Task: Reply to email with the signature Elijah Davis with the subject Introduction of a new marketing campaign from softage.10@softage.net with the message Im writing to request your assistance with the upcoming training session. with BCC to softage.8@softage.net with an attached document Sales_pitch.pdf
Action: Mouse moved to (683, 91)
Screenshot: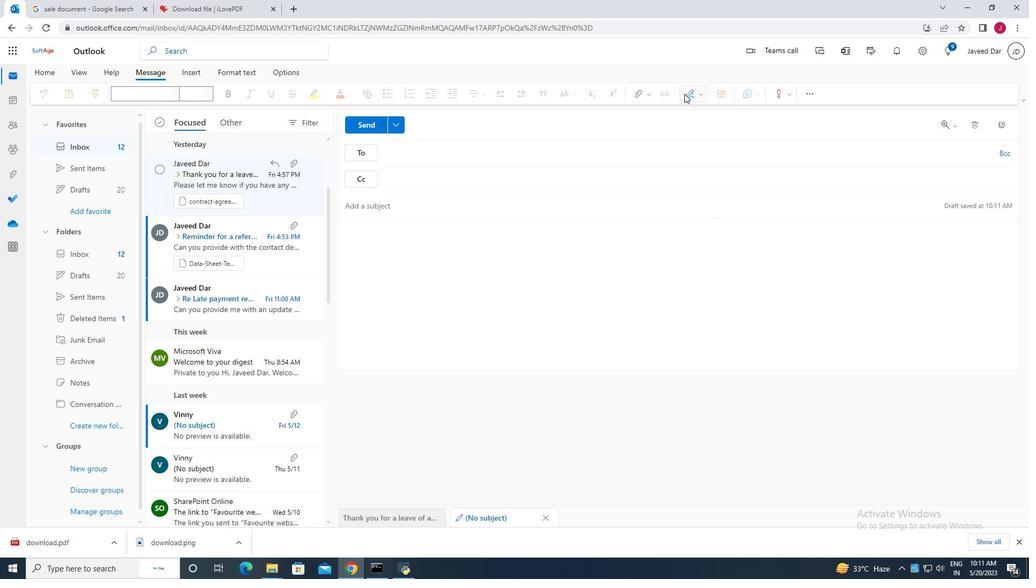 
Action: Mouse pressed left at (683, 91)
Screenshot: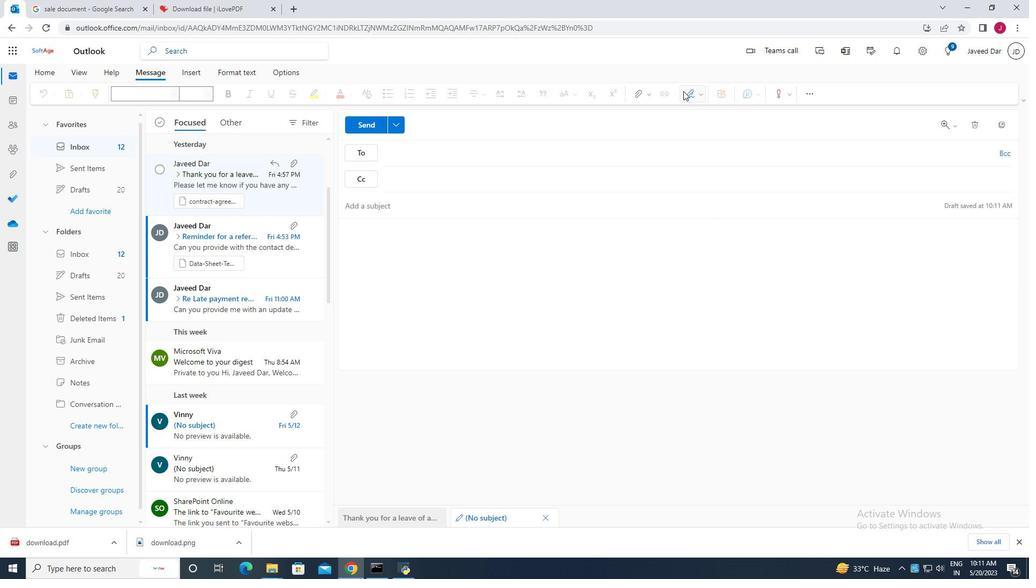 
Action: Mouse moved to (669, 135)
Screenshot: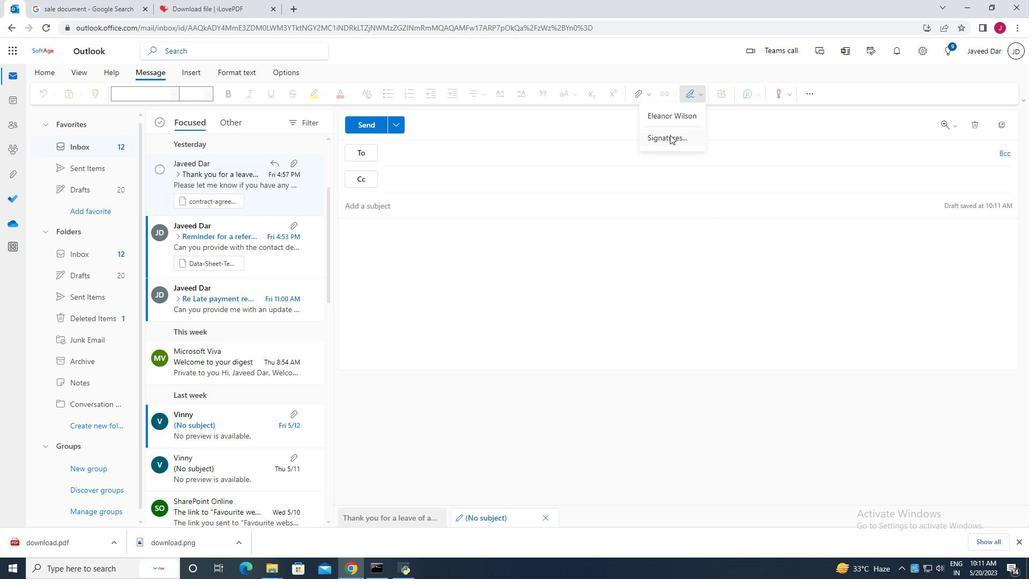 
Action: Mouse pressed left at (669, 135)
Screenshot: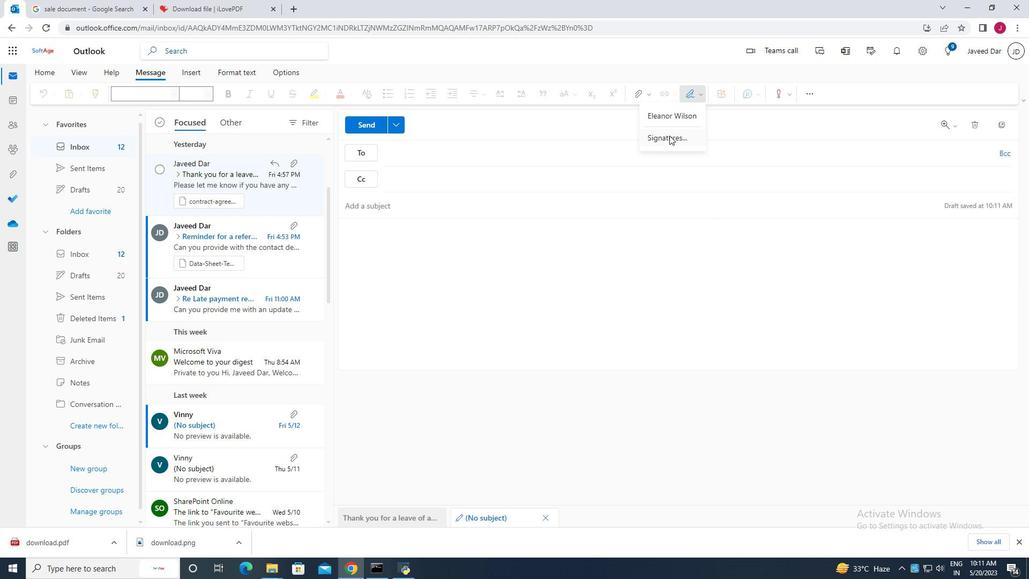
Action: Mouse moved to (730, 178)
Screenshot: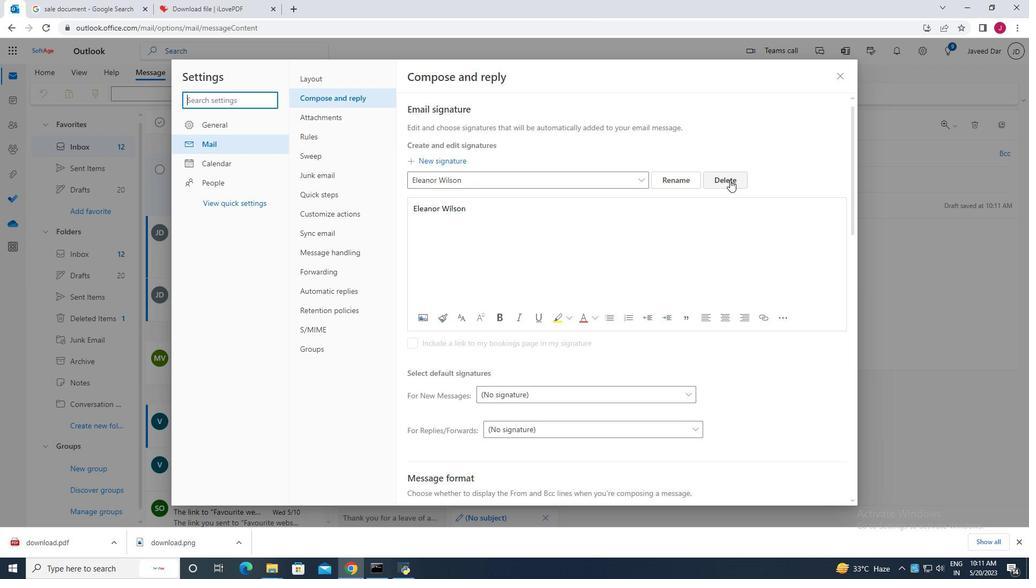
Action: Mouse pressed left at (730, 178)
Screenshot: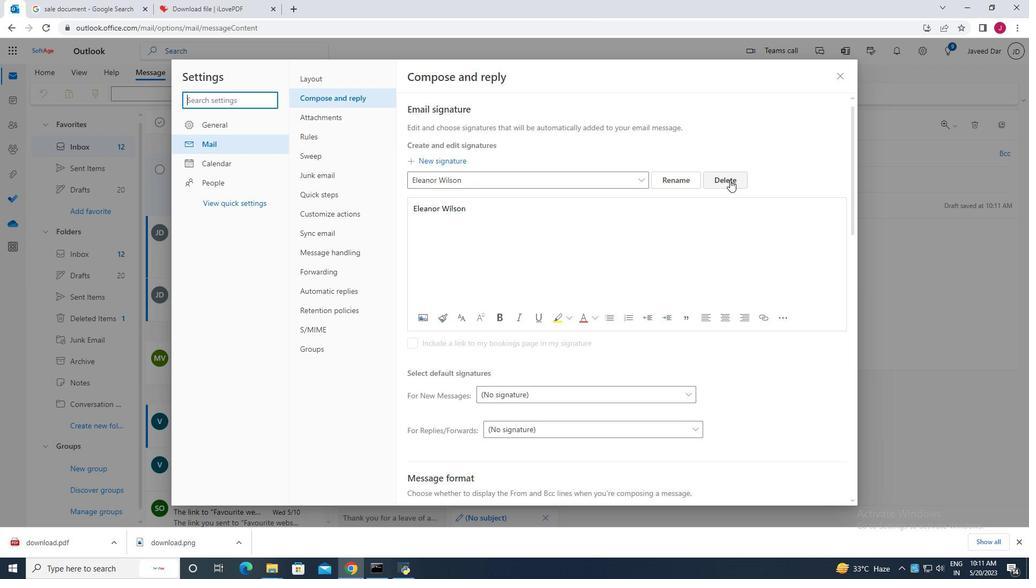 
Action: Mouse moved to (527, 183)
Screenshot: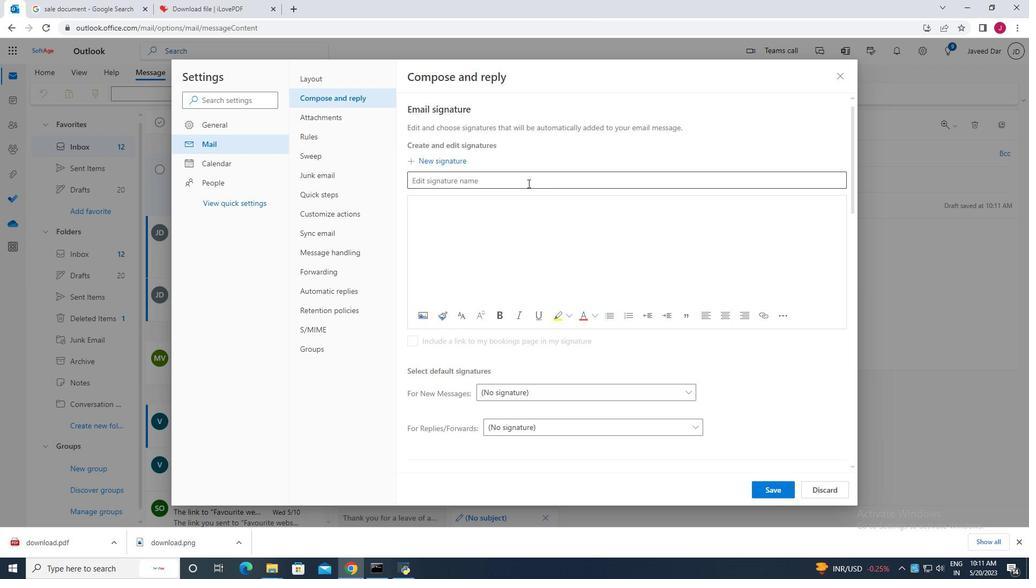 
Action: Mouse pressed left at (527, 183)
Screenshot: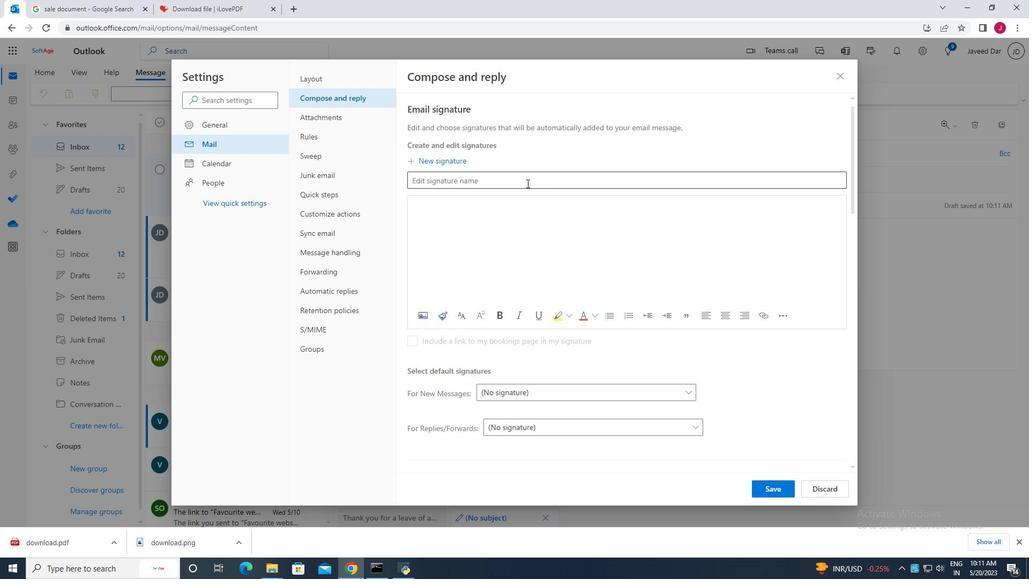 
Action: Key pressed <Key.caps_lock>E<Key.caps_lock>lijah<Key.space><Key.caps_lock>D<Key.caps_lock>avis
Screenshot: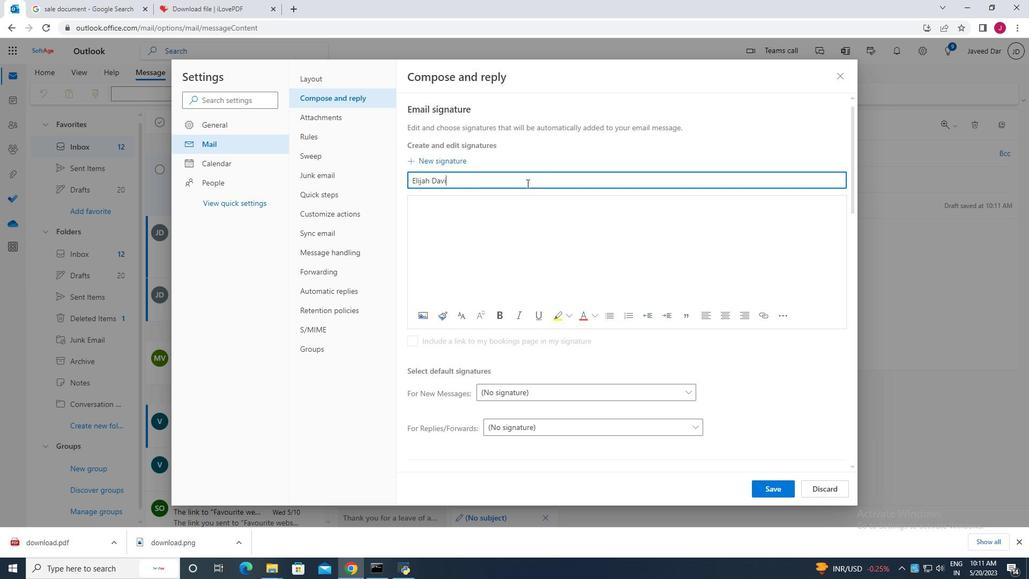 
Action: Mouse moved to (424, 208)
Screenshot: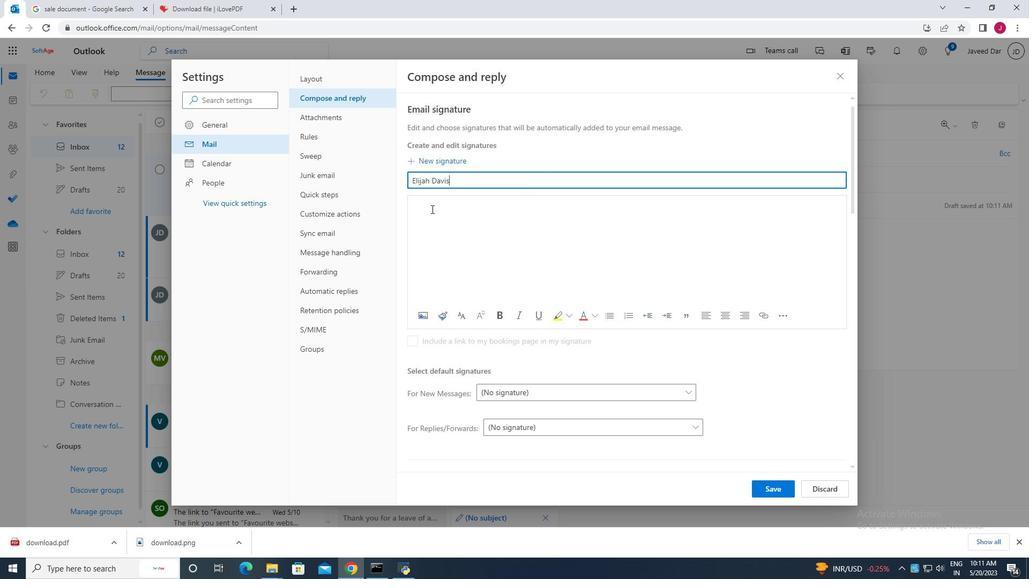 
Action: Mouse pressed left at (424, 208)
Screenshot: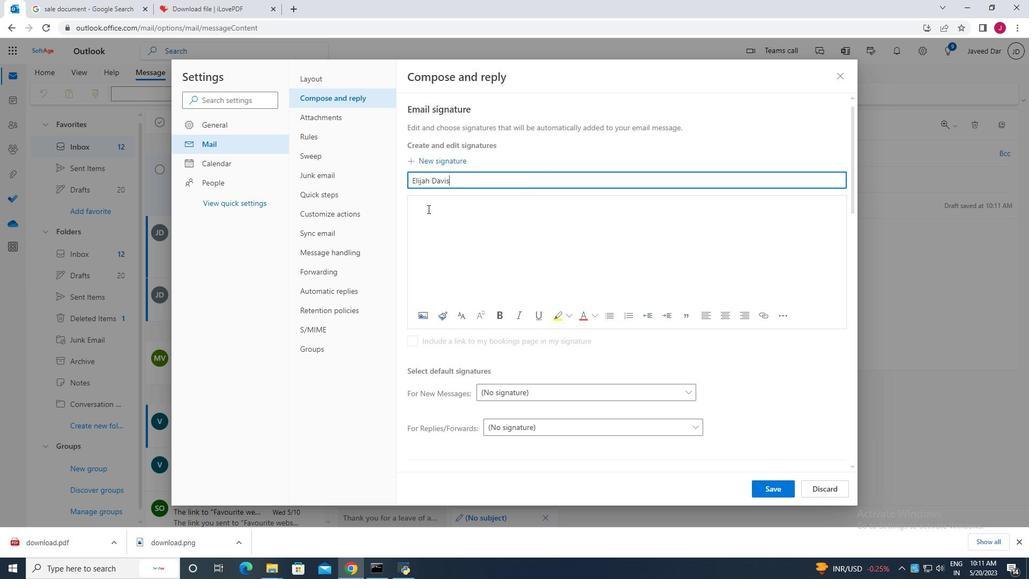 
Action: Mouse moved to (423, 208)
Screenshot: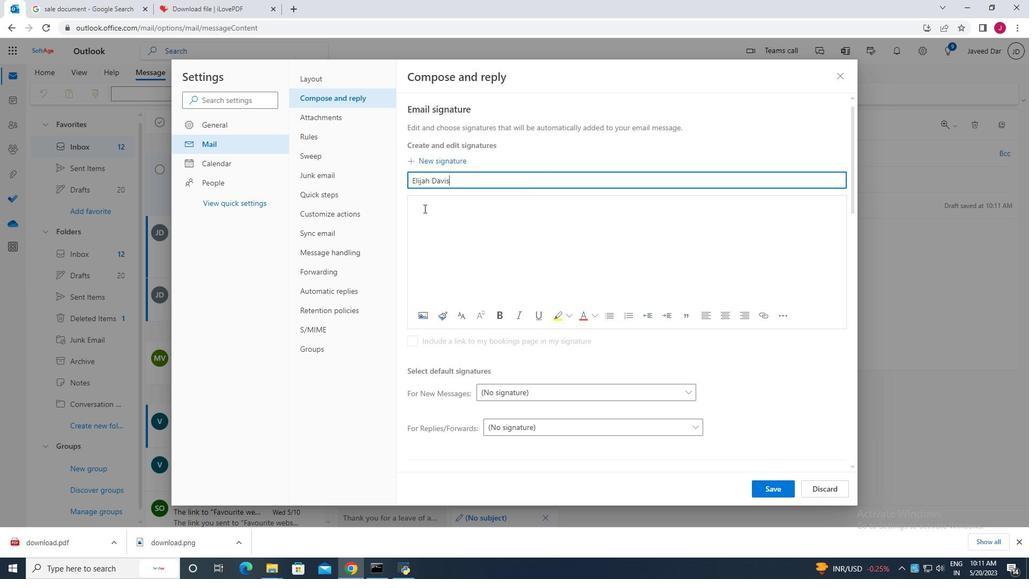 
Action: Key pressed <Key.caps_lock>E<Key.caps_lock>lijah<Key.space><Key.caps_lock>D<Key.caps_lock>avis
Screenshot: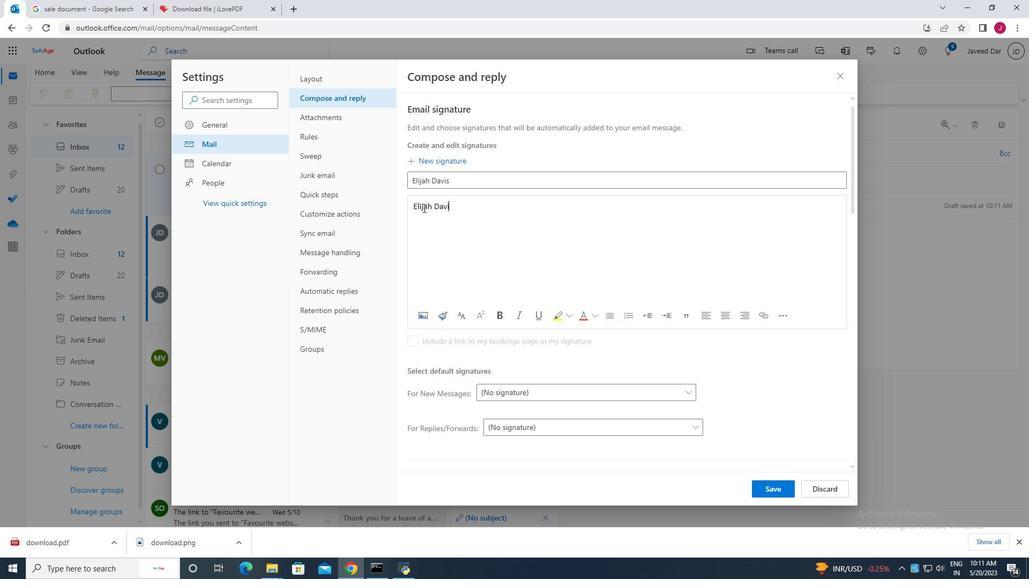 
Action: Mouse moved to (765, 490)
Screenshot: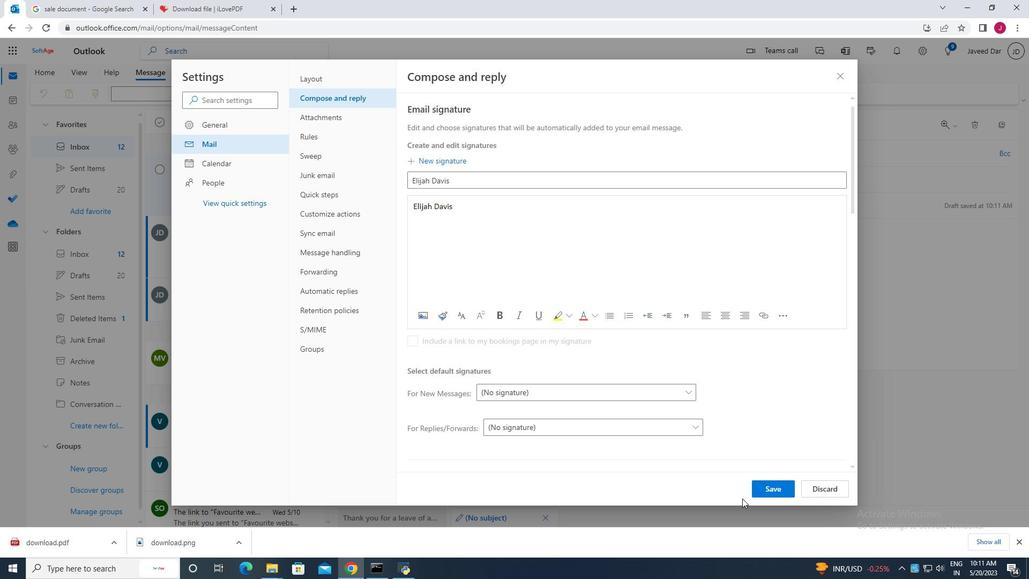 
Action: Mouse pressed left at (765, 490)
Screenshot: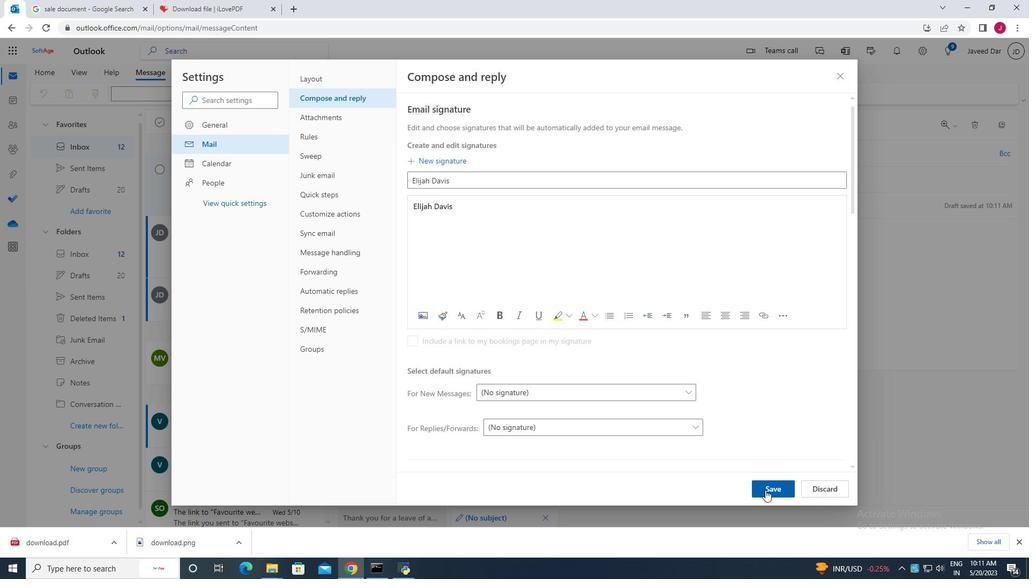 
Action: Mouse moved to (837, 79)
Screenshot: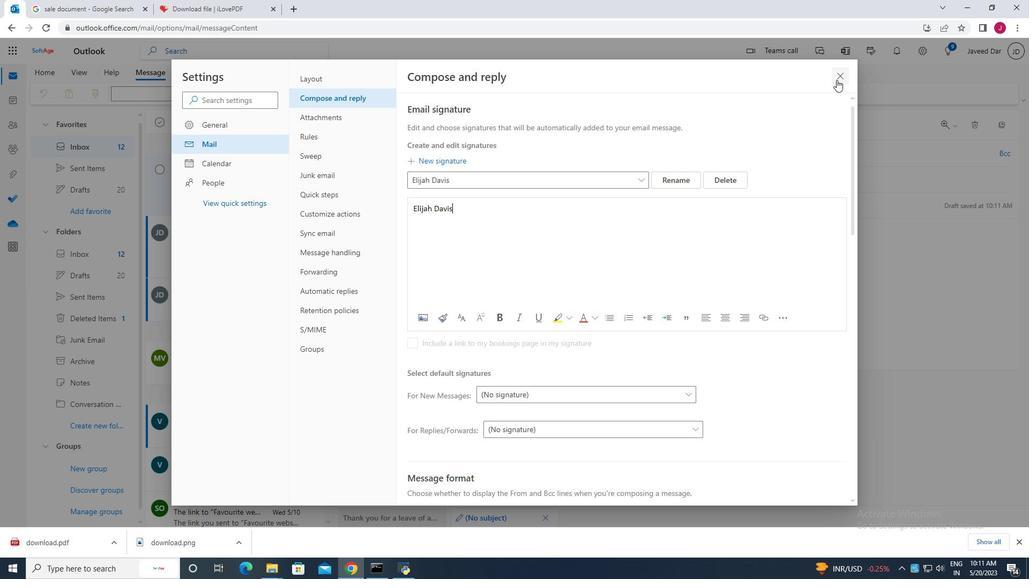 
Action: Mouse pressed left at (837, 79)
Screenshot: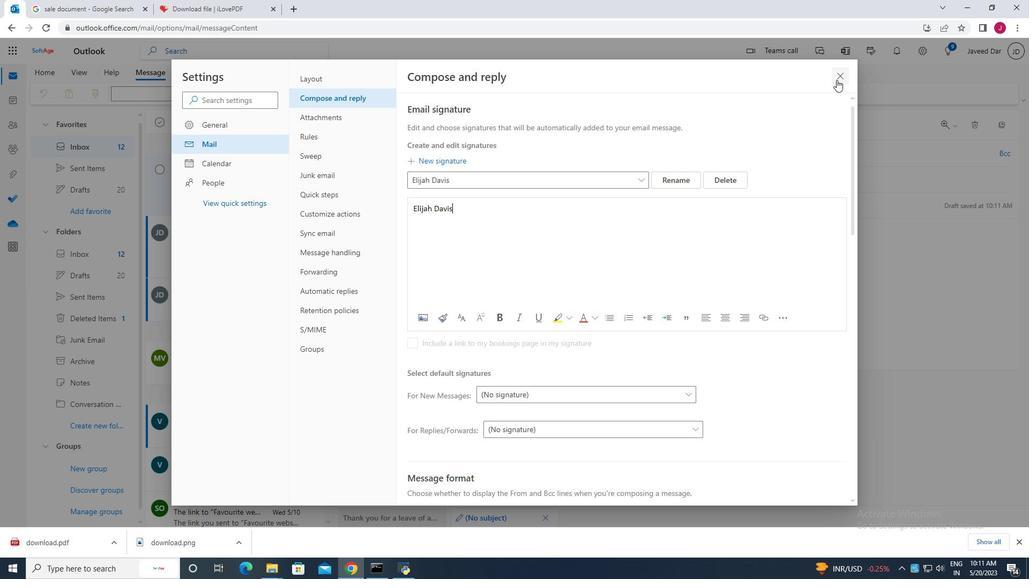 
Action: Mouse moved to (689, 92)
Screenshot: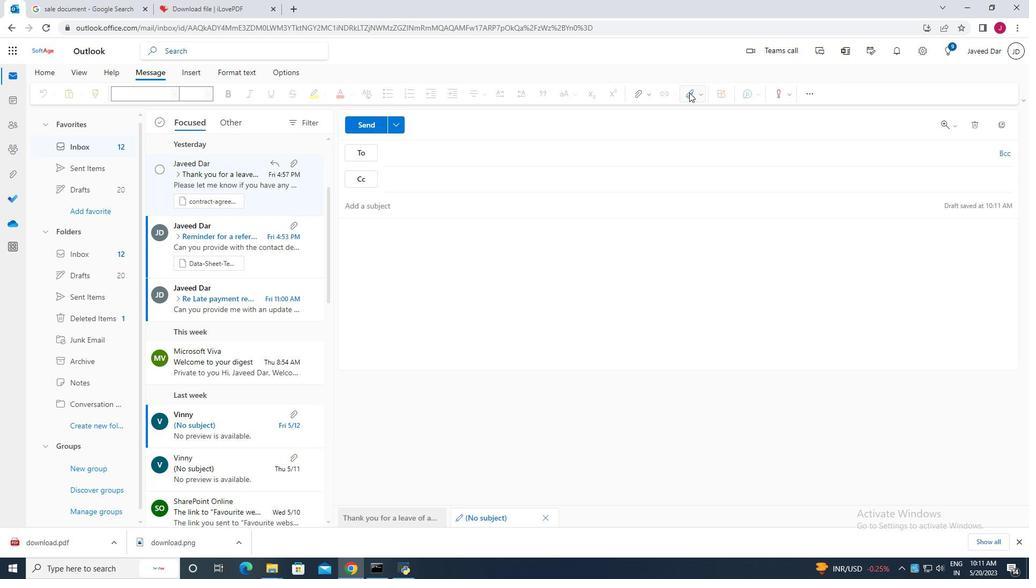 
Action: Mouse pressed left at (689, 92)
Screenshot: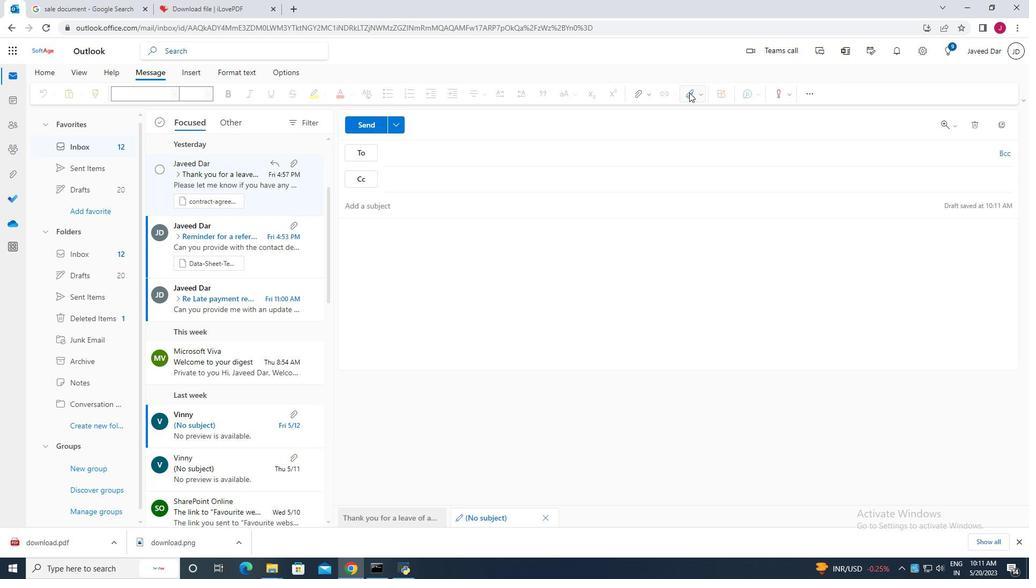 
Action: Mouse moved to (674, 114)
Screenshot: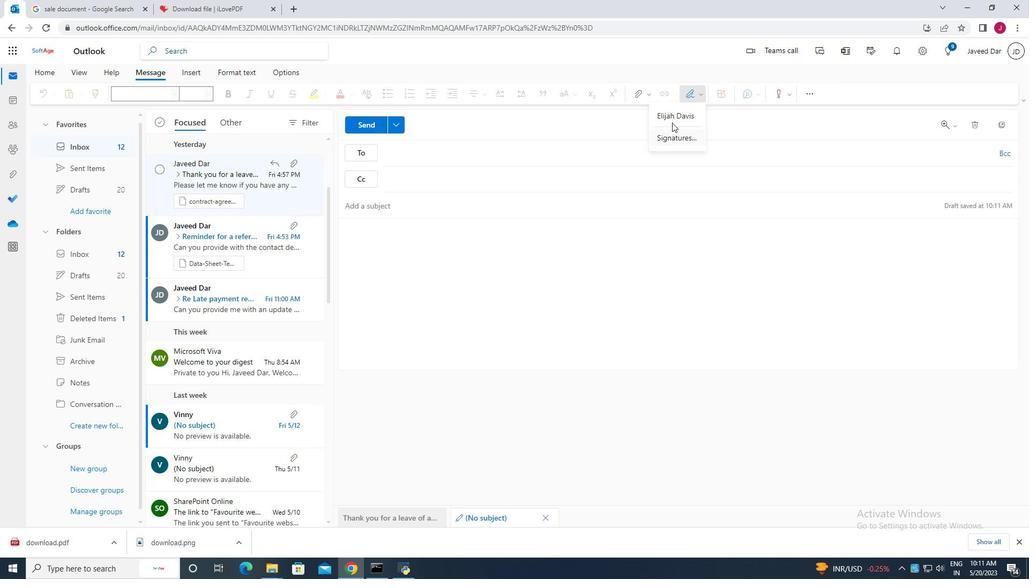 
Action: Mouse pressed left at (674, 114)
Screenshot: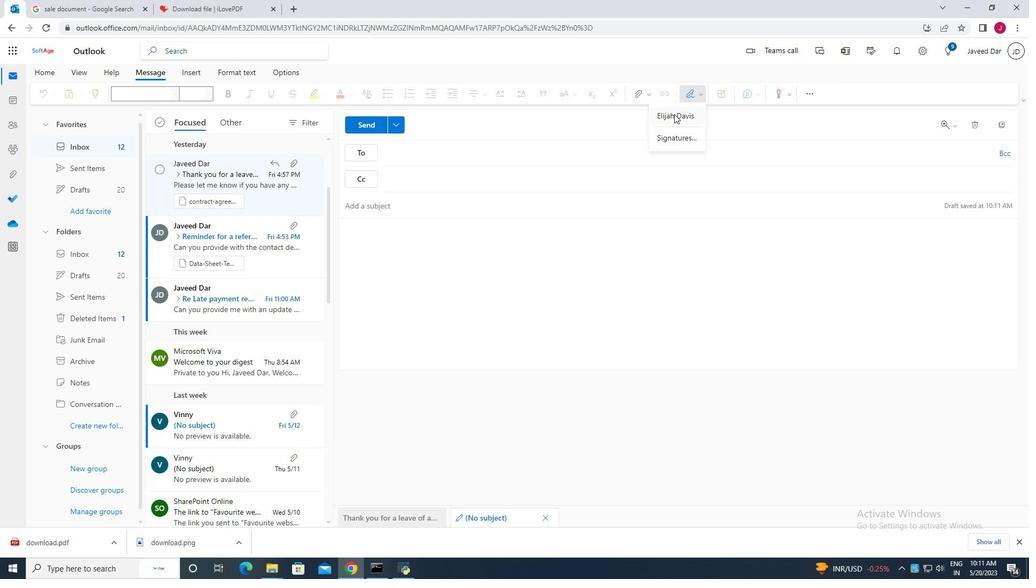 
Action: Mouse moved to (378, 200)
Screenshot: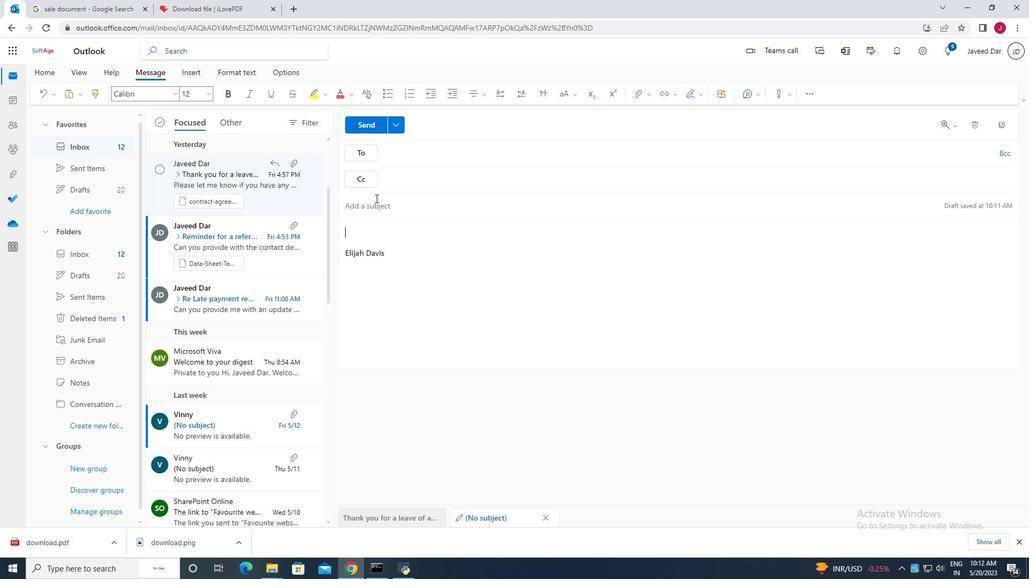
Action: Mouse pressed left at (378, 200)
Screenshot: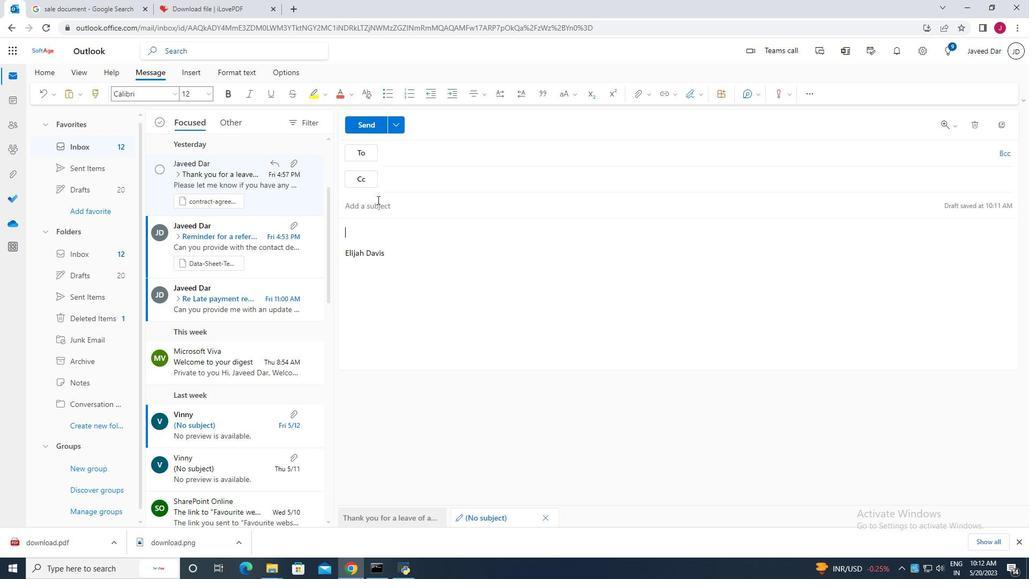 
Action: Key pressed <Key.caps_lock>I<Key.caps_lock>ntroduction<Key.space>of<Key.space>a<Key.space>new<Key.space>marketing<Key.space>cap<Key.backspace>mpaign<Key.space><Key.backspace>.
Screenshot: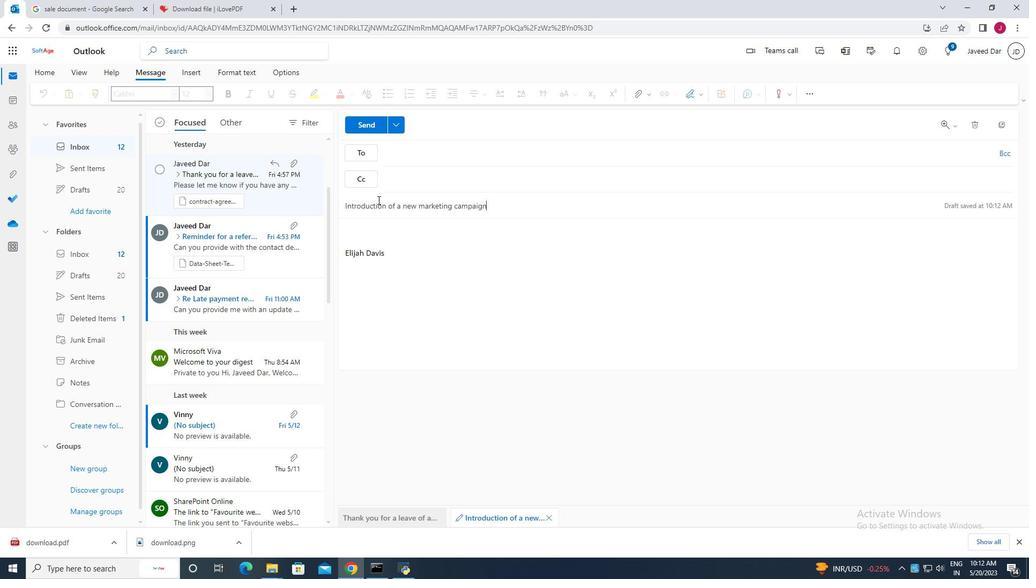 
Action: Mouse moved to (375, 234)
Screenshot: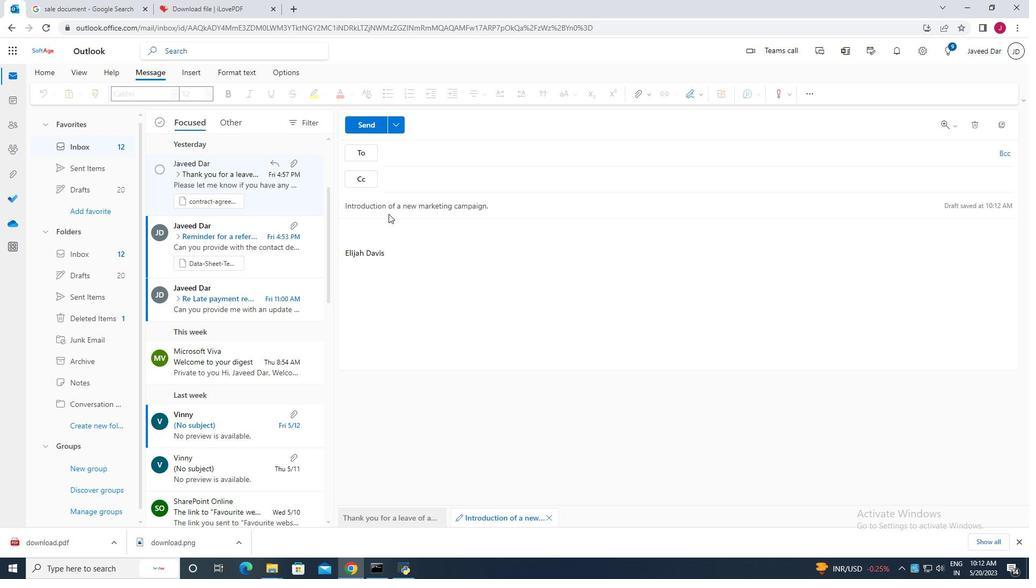 
Action: Mouse pressed left at (375, 234)
Screenshot: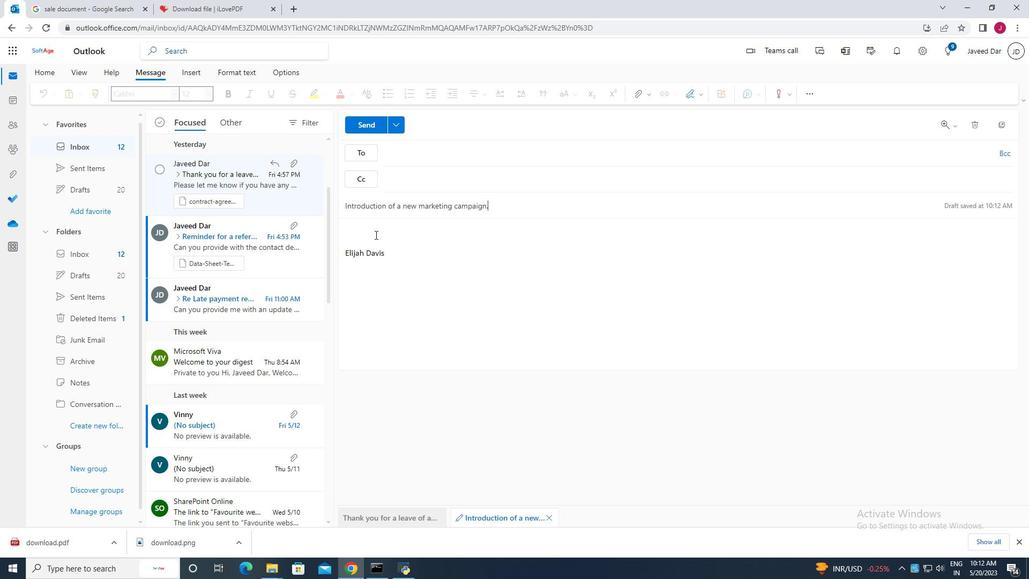 
Action: Key pressed <Key.caps_lock>I<Key.caps_lock><Key.space>am<Key.space>requesting<Key.space><Key.backspace><Key.backspace><Key.backspace><Key.backspace><Key.backspace><Key.backspace><Key.backspace><Key.backspace><Key.backspace><Key.backspace><Key.backspace>writing<Key.space>to<Key.space>request<Key.space>your<Key.space>assistance<Key.space>with<Key.space>the<Key.space>upcomming<Key.space>training<Key.space>session
Screenshot: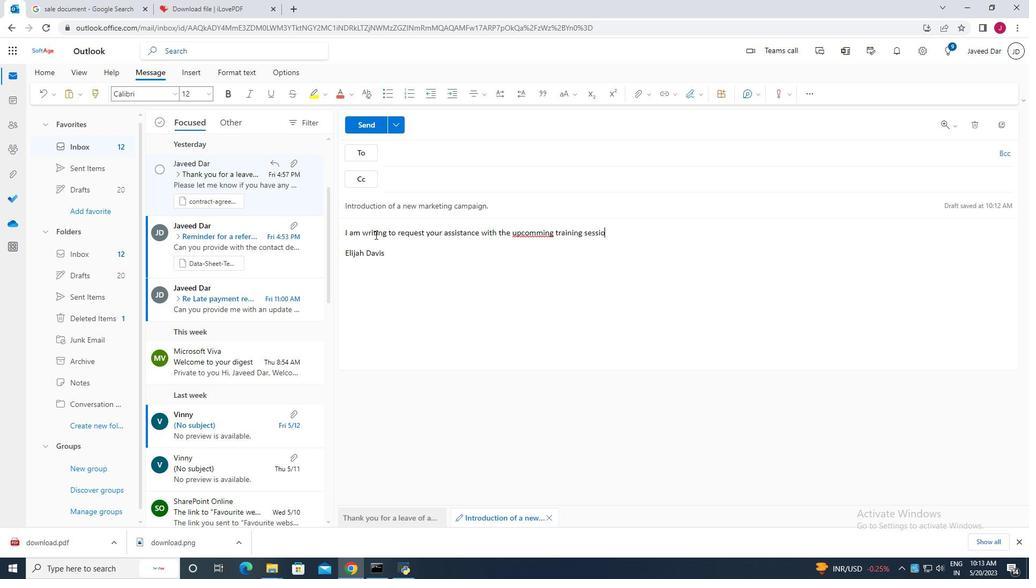 
Action: Mouse moved to (541, 232)
Screenshot: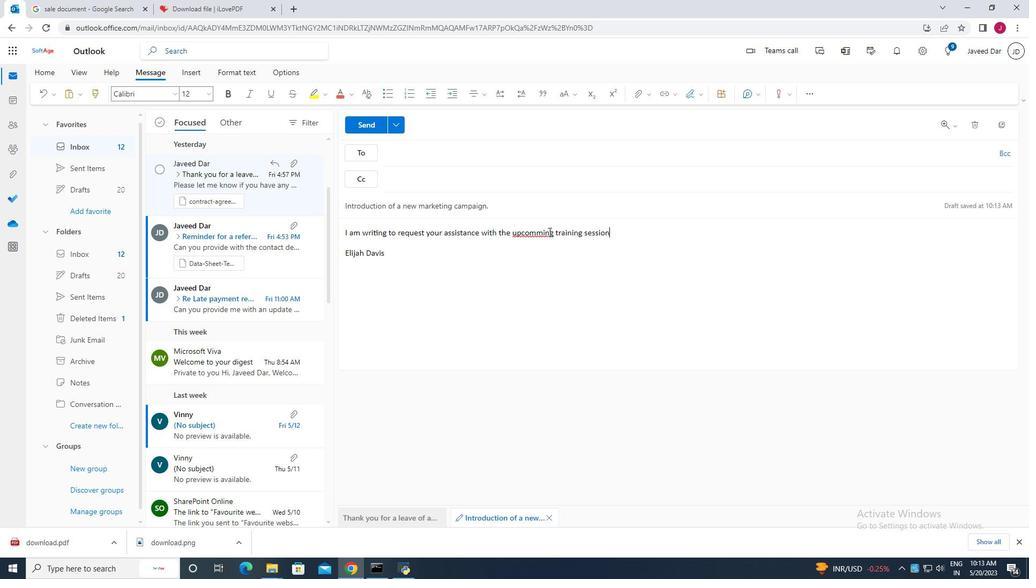 
Action: Mouse pressed left at (541, 232)
Screenshot: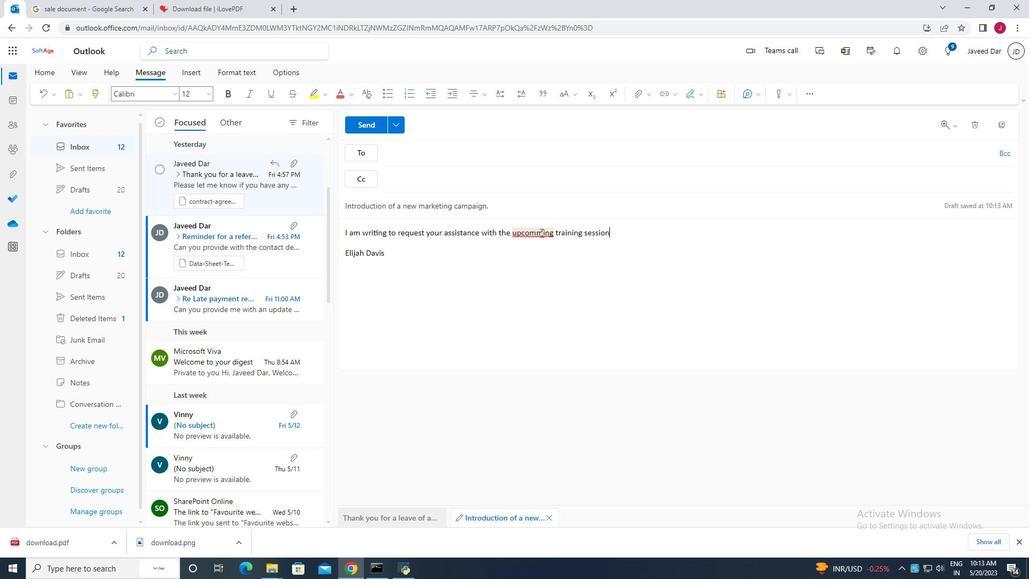 
Action: Mouse moved to (542, 233)
Screenshot: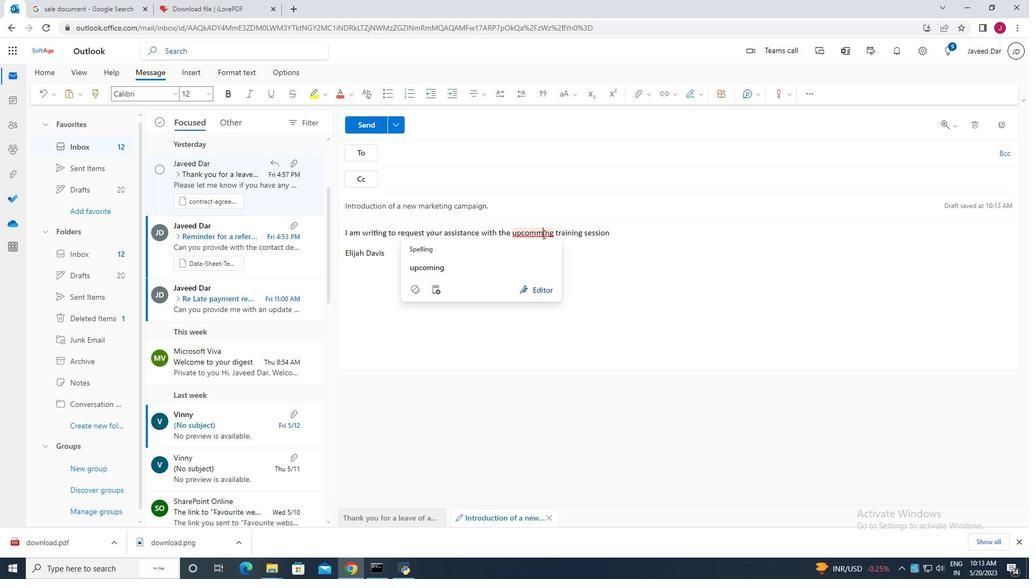 
Action: Key pressed <Key.backspace>
Screenshot: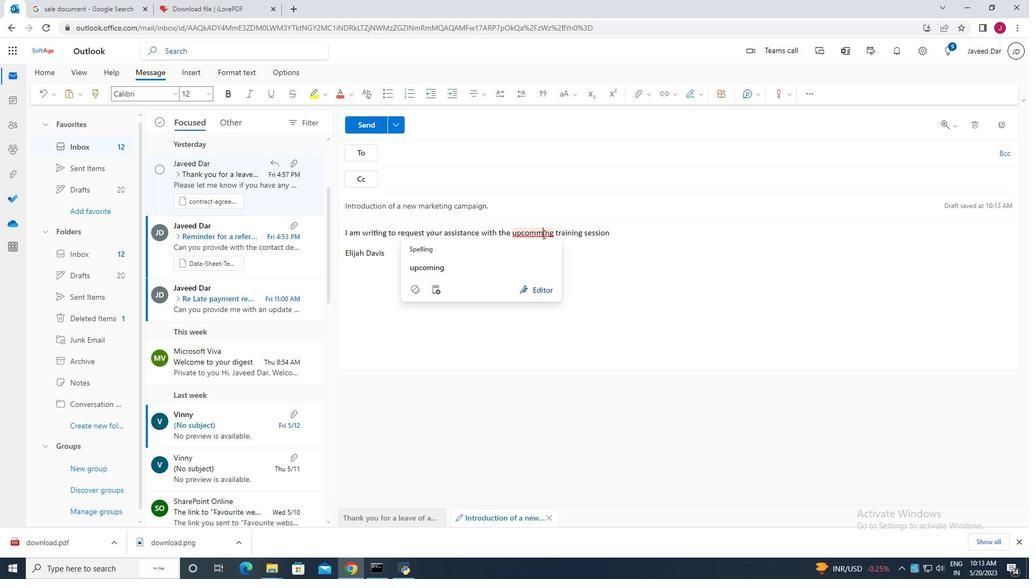 
Action: Mouse moved to (624, 234)
Screenshot: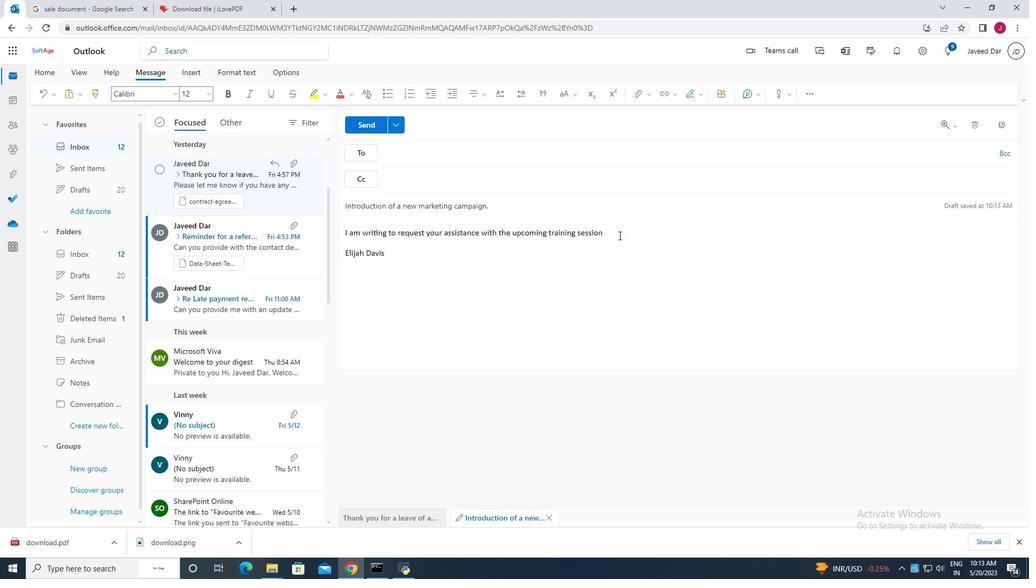 
Action: Mouse pressed left at (624, 234)
Screenshot: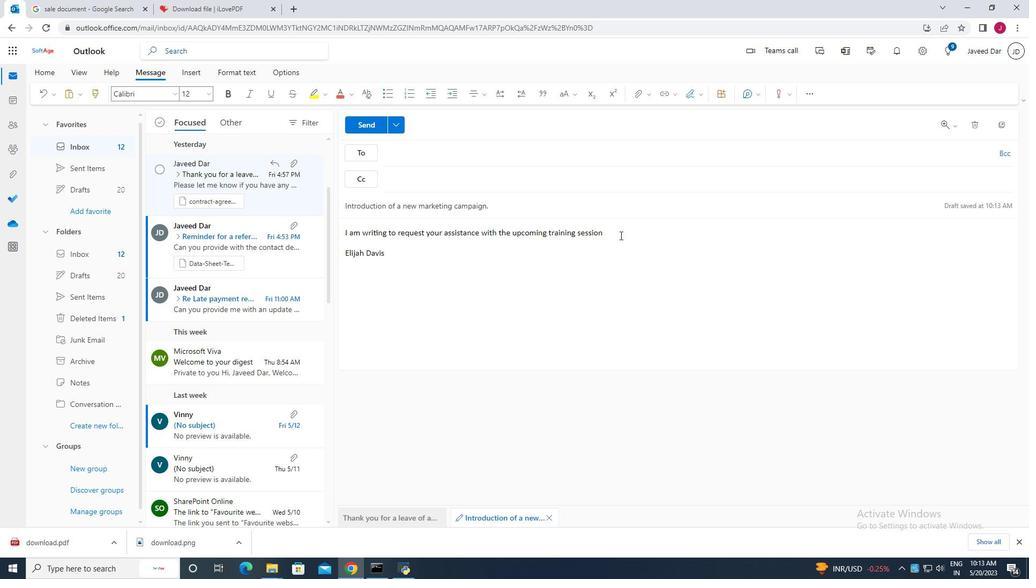 
Action: Mouse moved to (621, 232)
Screenshot: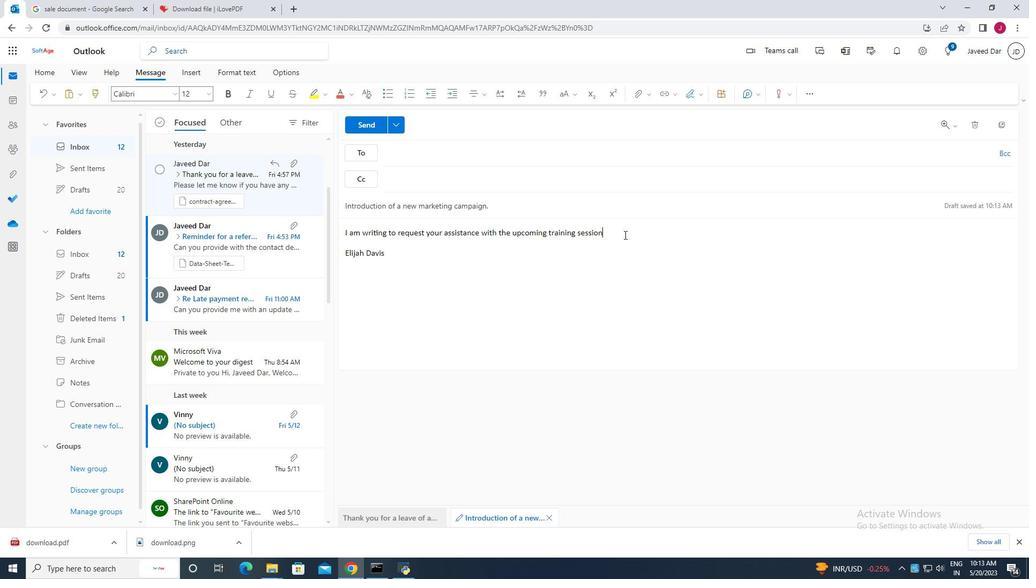 
Action: Key pressed .
Screenshot: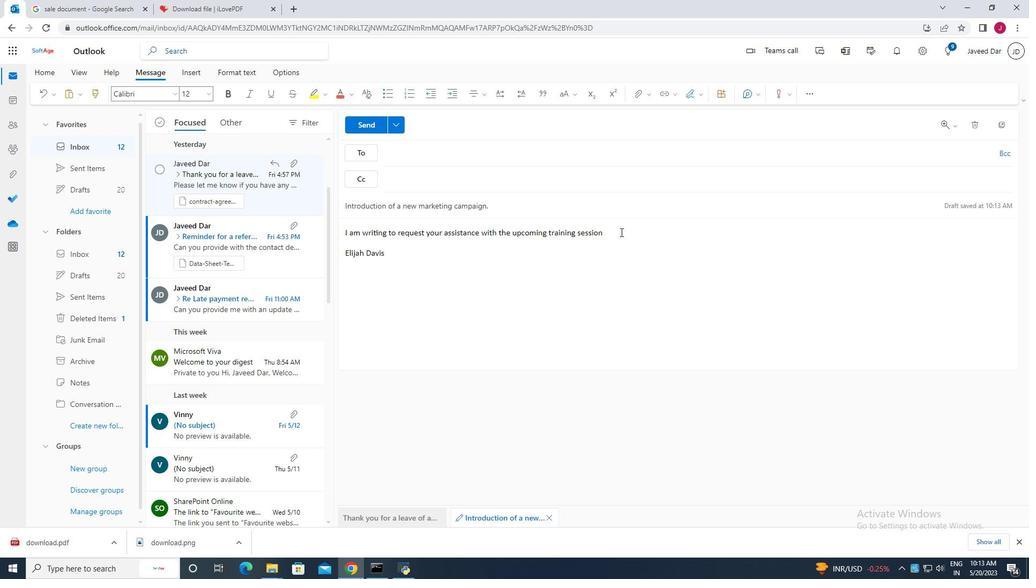 
Action: Mouse moved to (1011, 156)
Screenshot: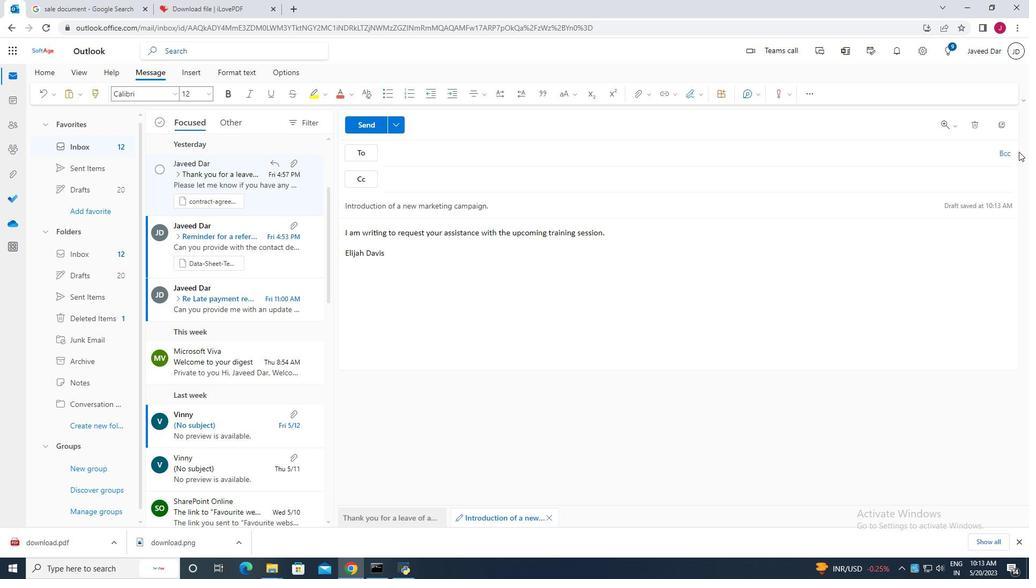 
Action: Mouse pressed left at (1011, 156)
Screenshot: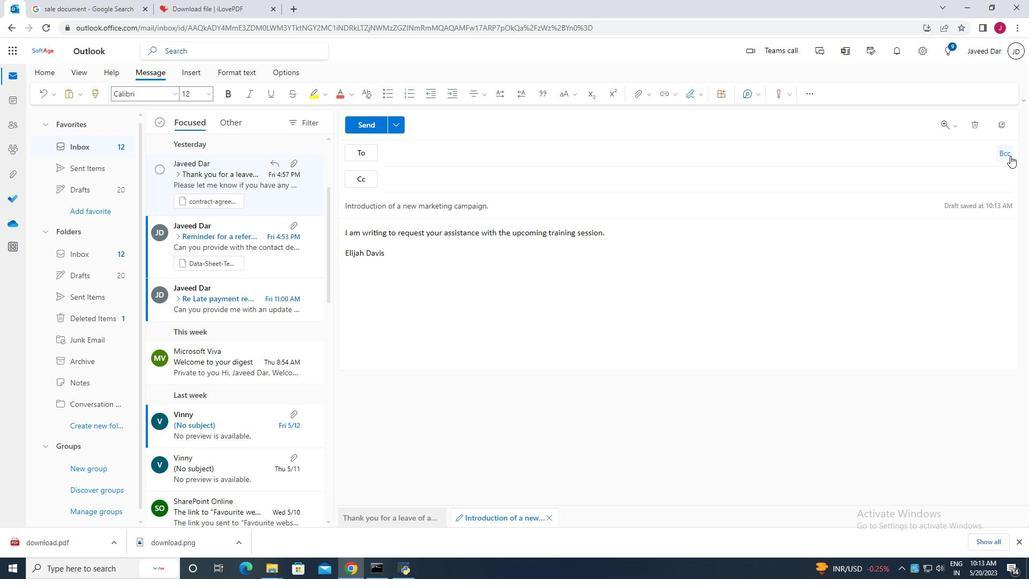 
Action: Mouse moved to (414, 211)
Screenshot: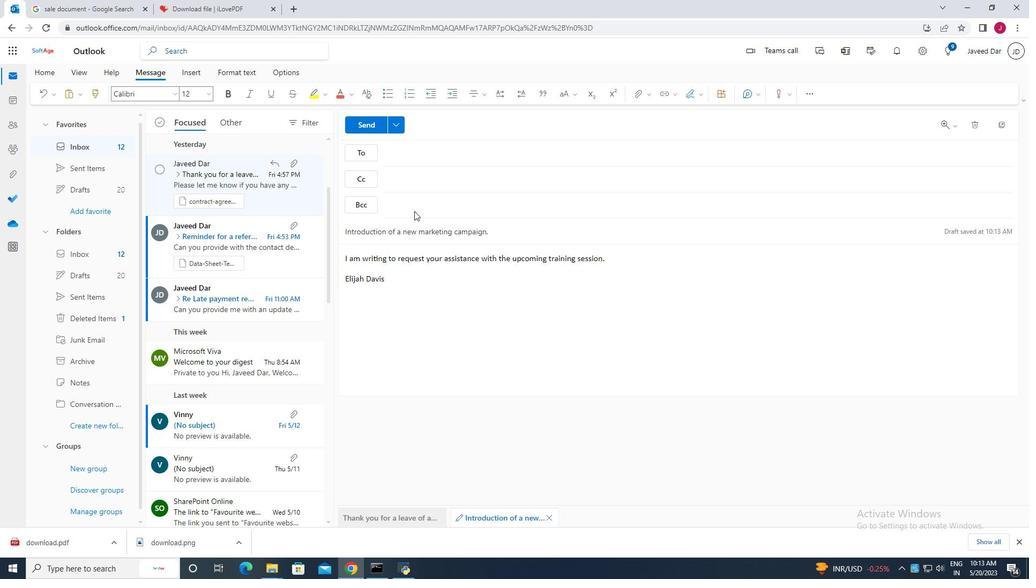 
Action: Key pressed softage.8
Screenshot: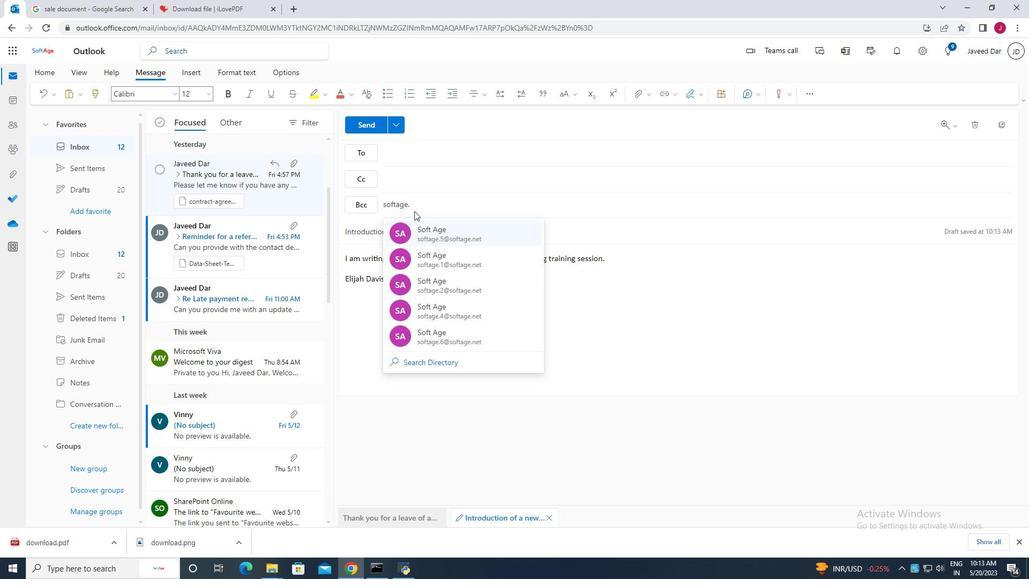 
Action: Mouse moved to (455, 230)
Screenshot: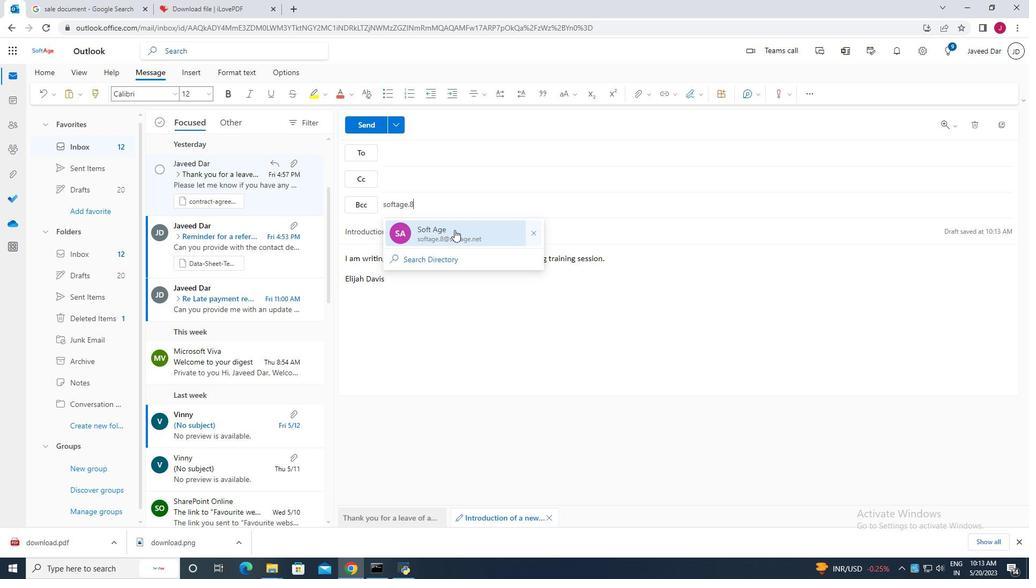 
Action: Mouse pressed left at (455, 230)
Screenshot: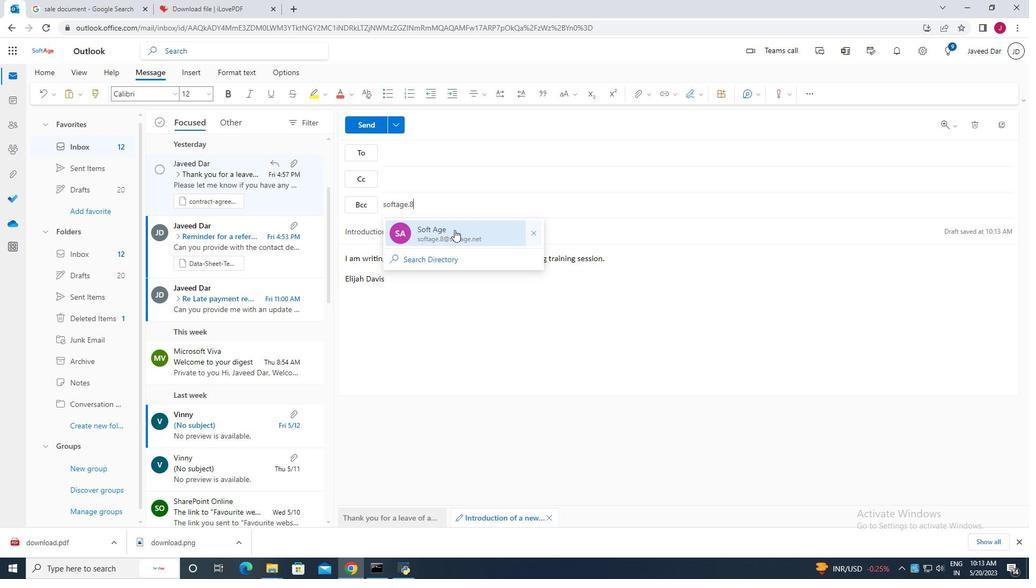 
Action: Mouse moved to (432, 150)
Screenshot: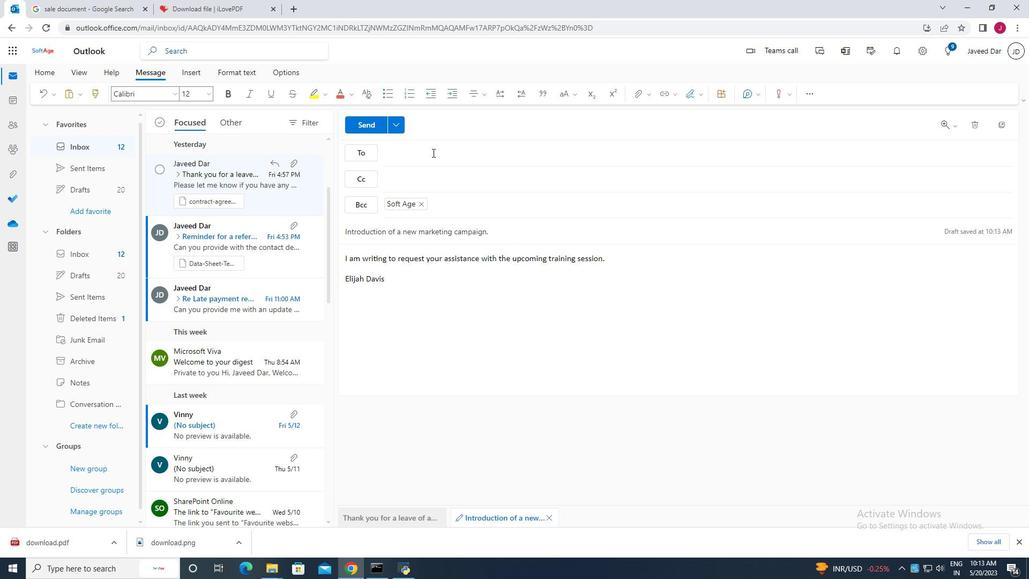 
Action: Mouse pressed left at (432, 150)
Screenshot: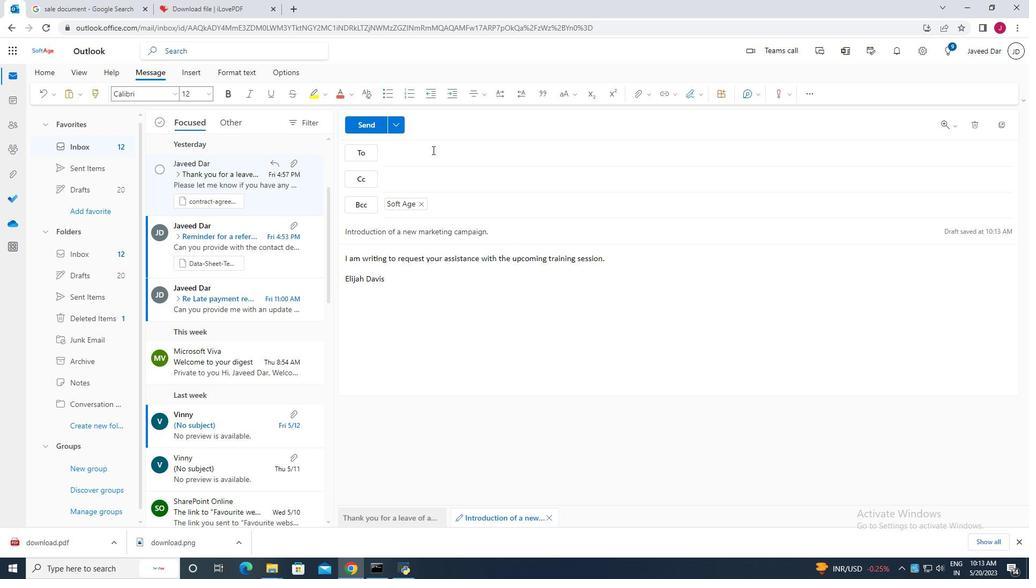 
Action: Mouse moved to (463, 196)
Screenshot: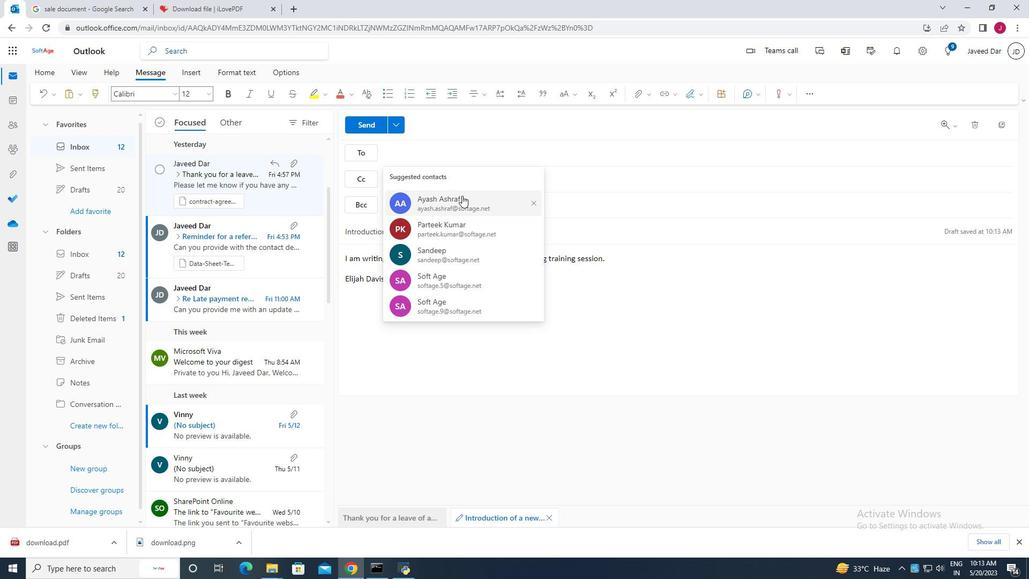 
Action: Mouse pressed left at (463, 196)
Screenshot: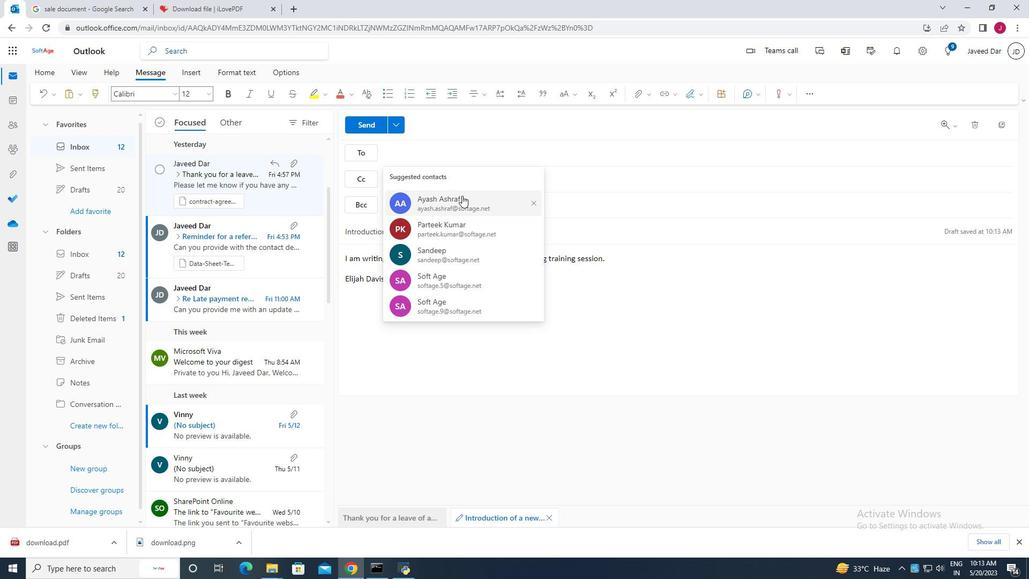 
Action: Mouse moved to (463, 152)
Screenshot: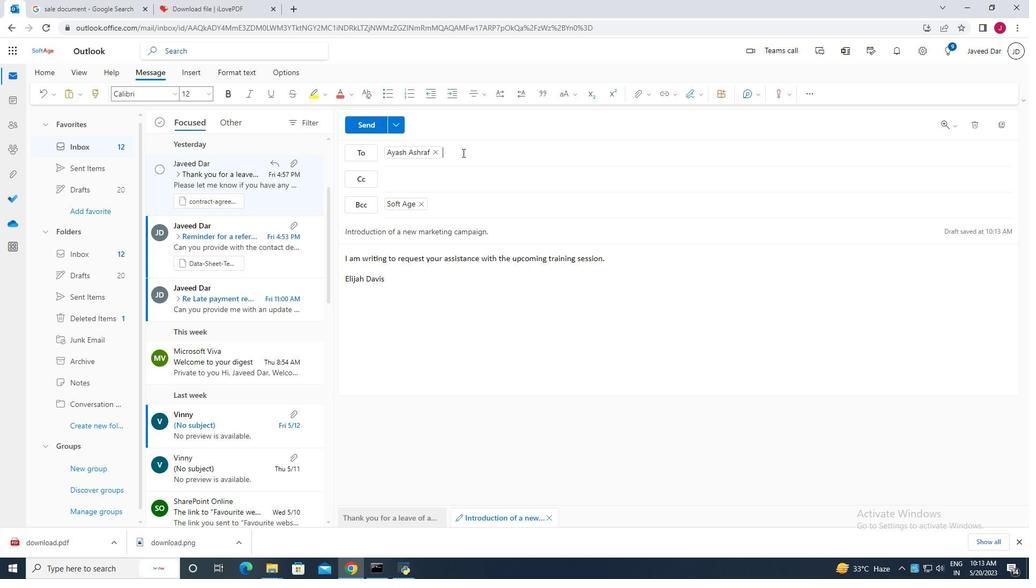 
Action: Mouse pressed left at (463, 152)
Screenshot: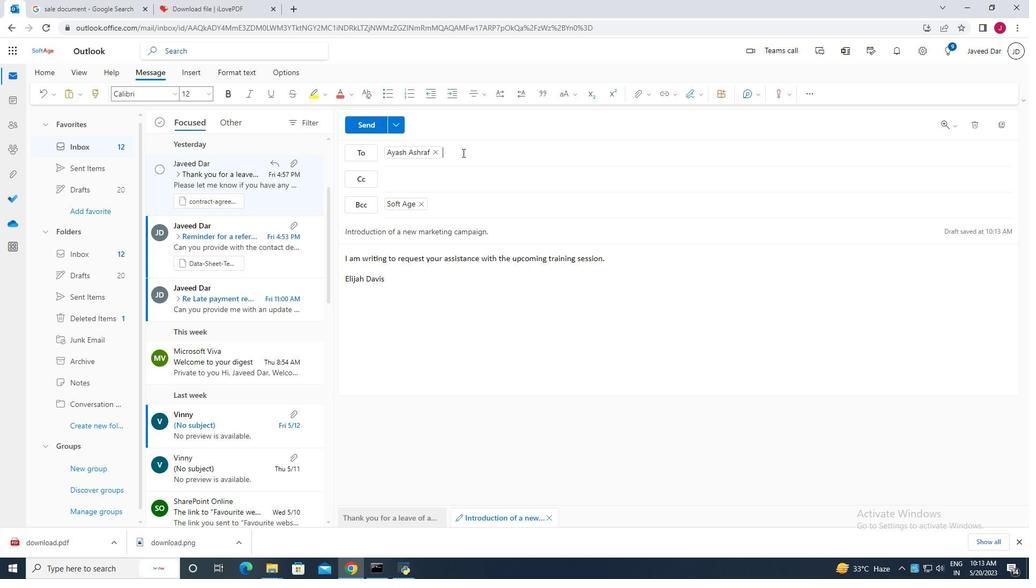 
Action: Mouse moved to (463, 152)
Screenshot: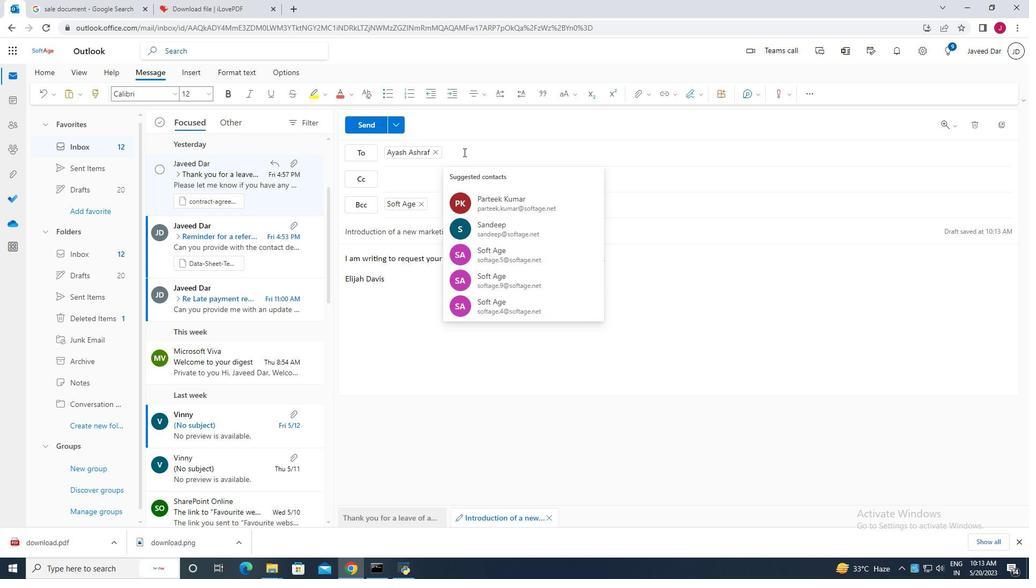
Action: Key pressed j
Screenshot: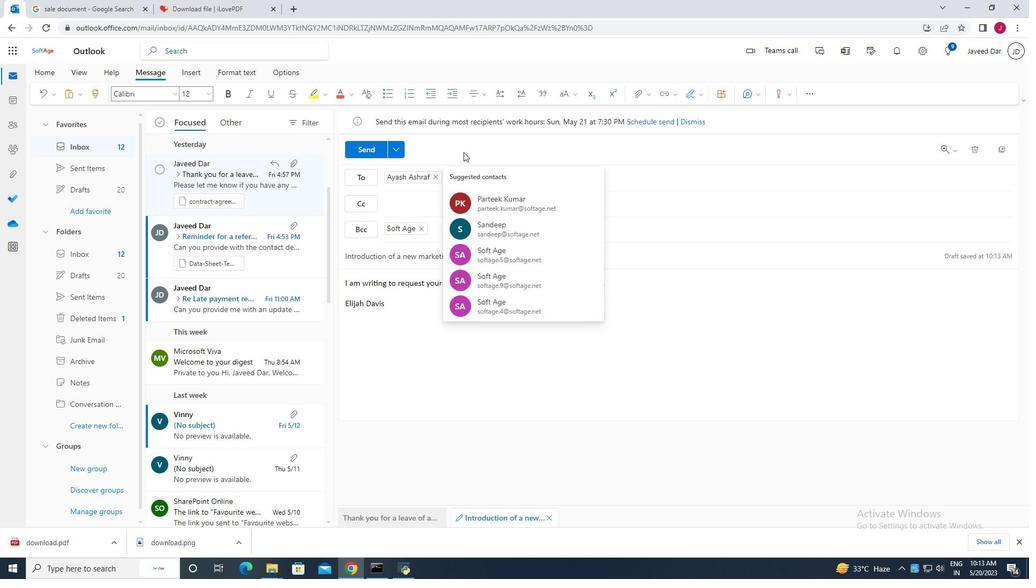 
Action: Mouse moved to (544, 175)
Screenshot: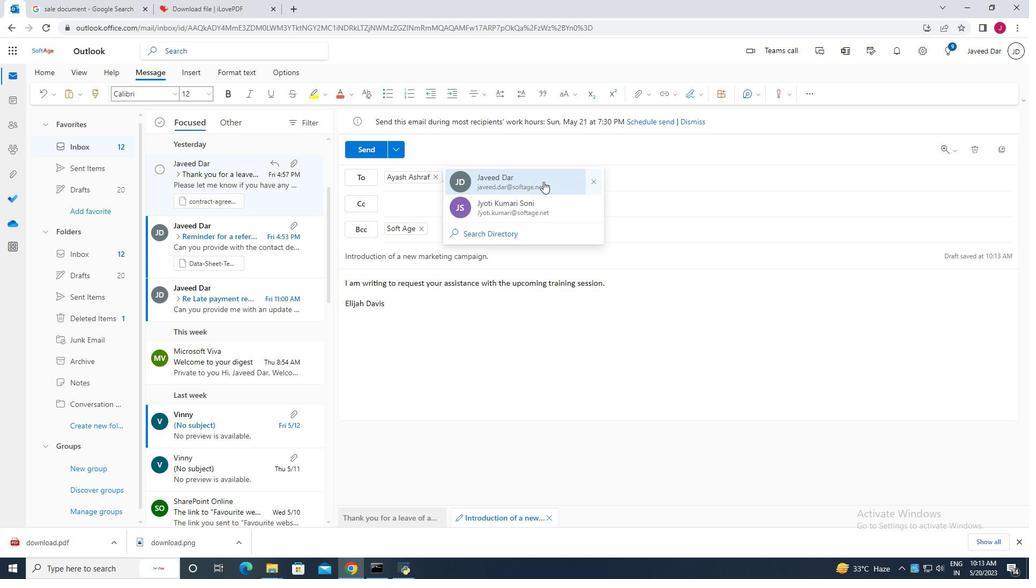 
Action: Mouse pressed left at (544, 175)
Screenshot: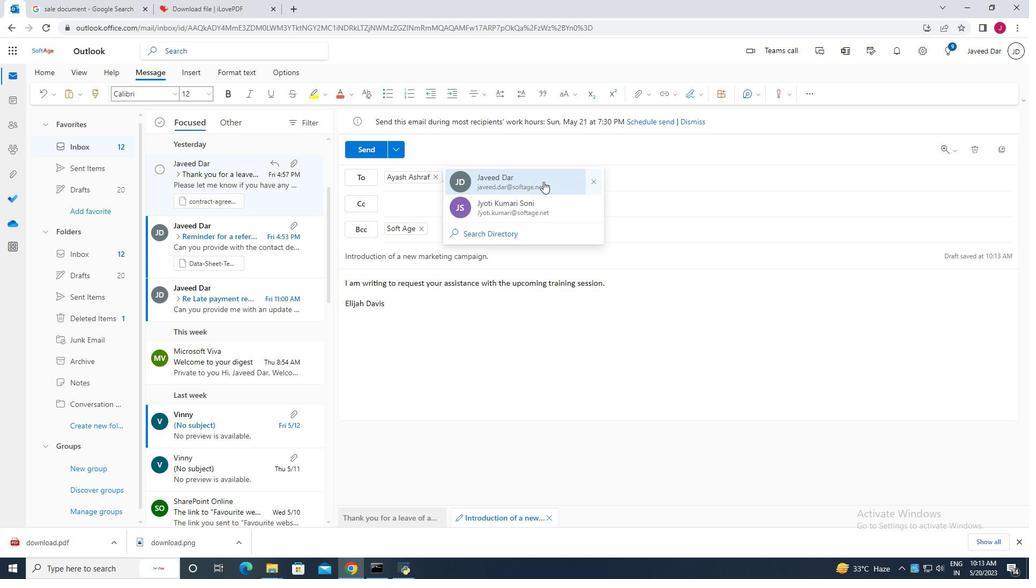 
Action: Mouse moved to (471, 246)
Screenshot: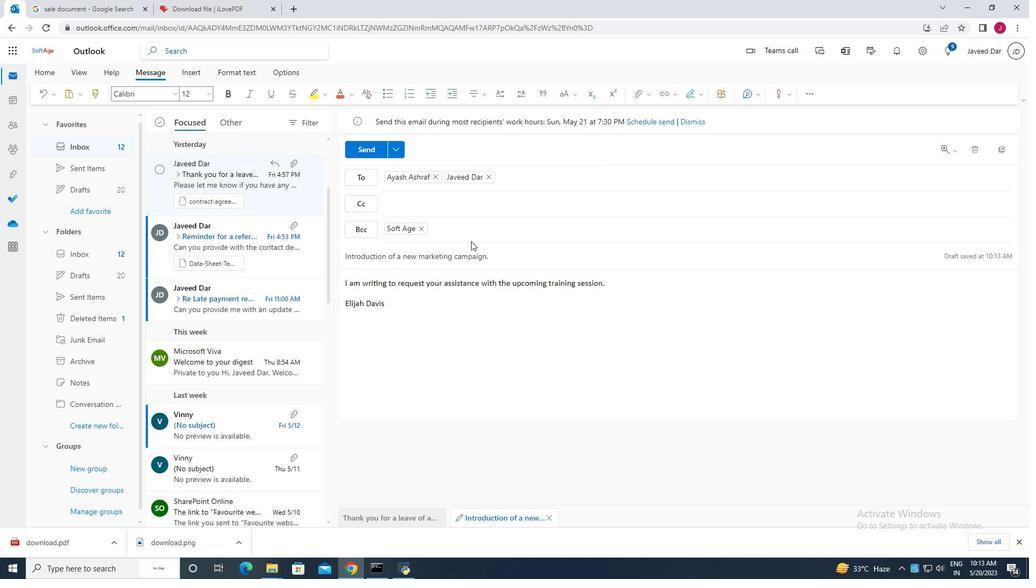 
Action: Mouse scrolled (471, 247) with delta (0, 0)
Screenshot: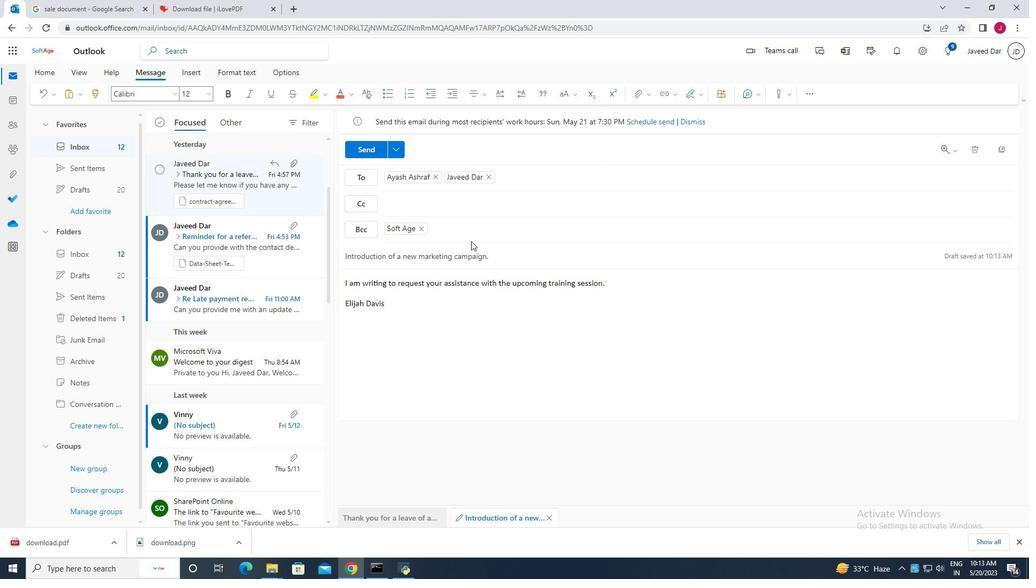 
Action: Mouse moved to (471, 246)
Screenshot: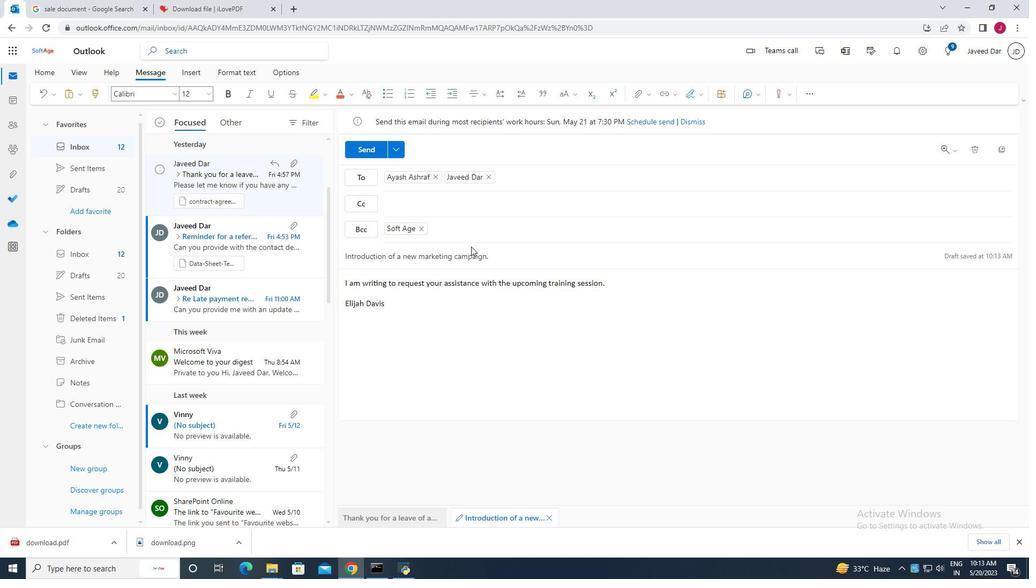 
Action: Mouse scrolled (471, 247) with delta (0, 0)
Screenshot: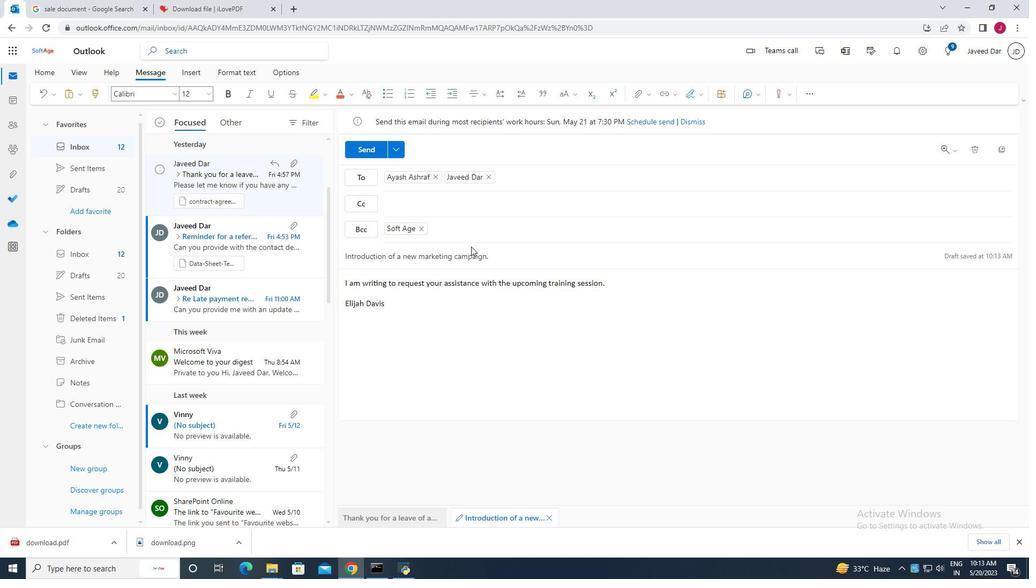 
Action: Mouse moved to (469, 246)
Screenshot: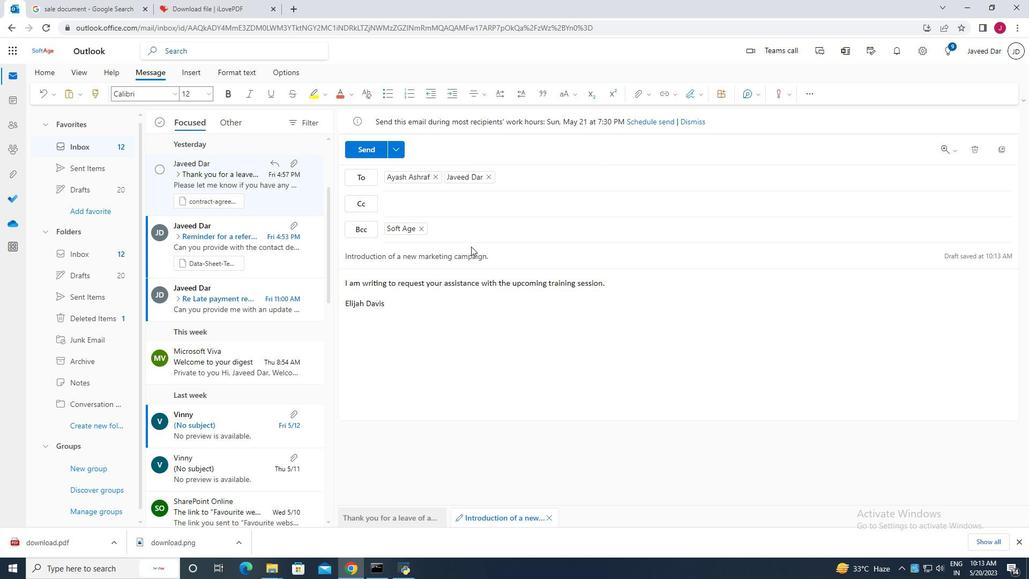 
Action: Mouse scrolled (469, 246) with delta (0, 0)
Screenshot: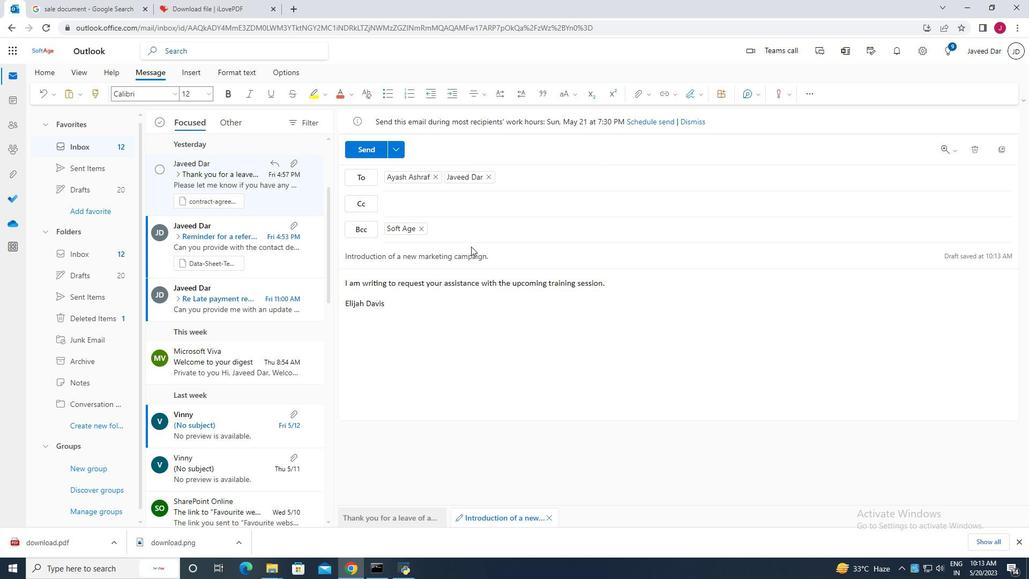 
Action: Mouse moved to (639, 97)
Screenshot: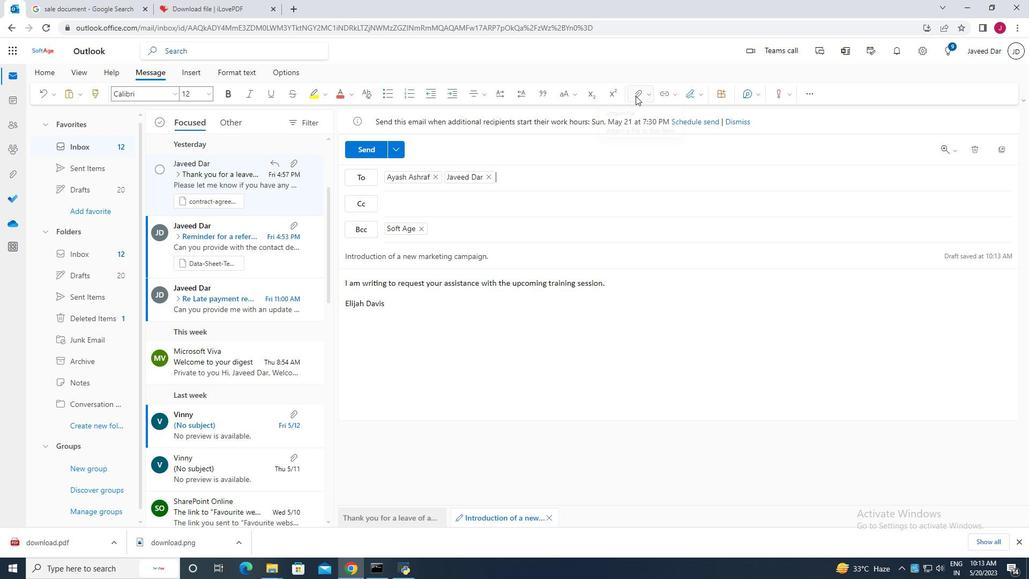 
Action: Mouse pressed left at (639, 97)
Screenshot: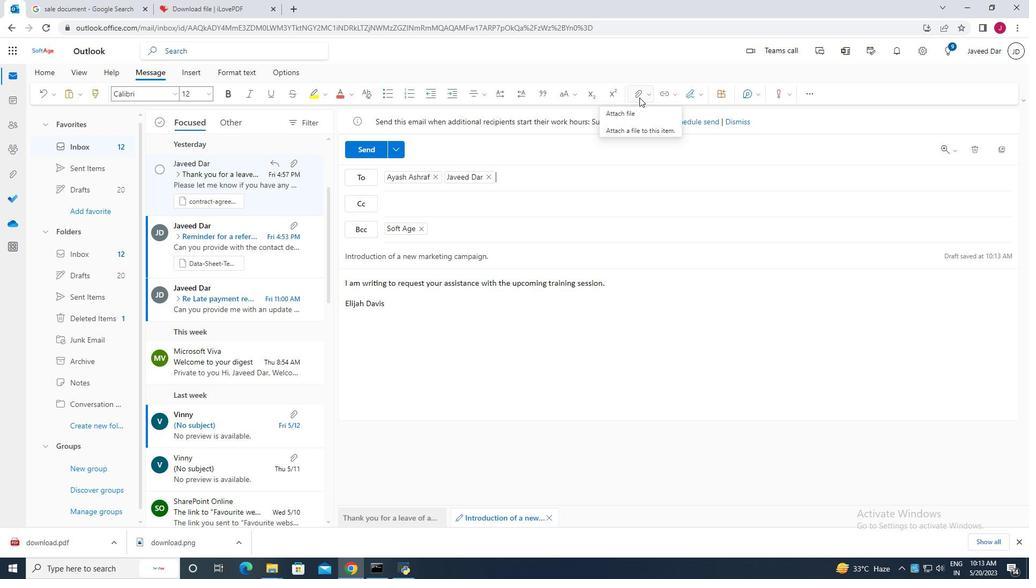 
Action: Mouse moved to (583, 113)
Screenshot: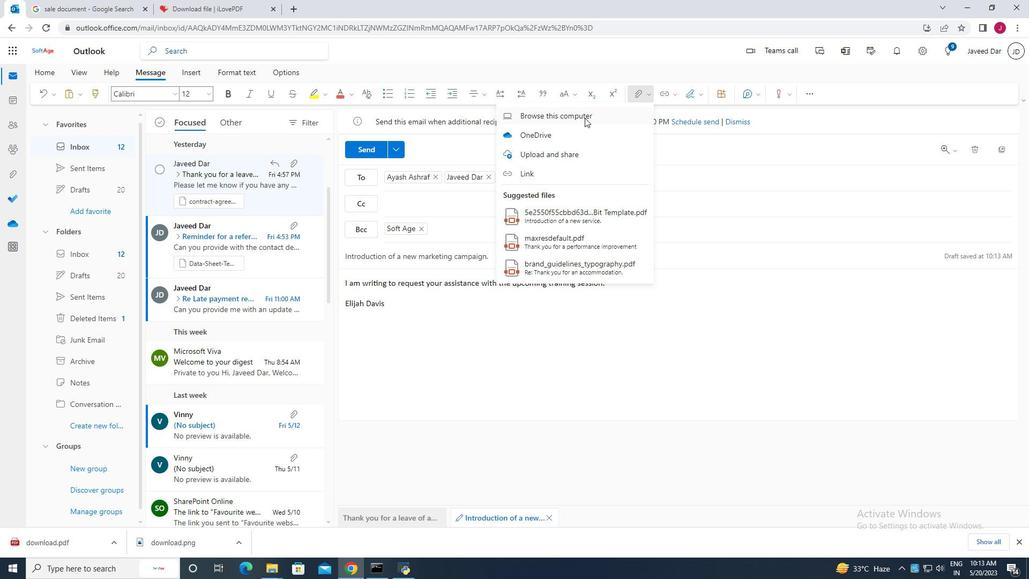 
Action: Mouse pressed left at (583, 113)
Screenshot: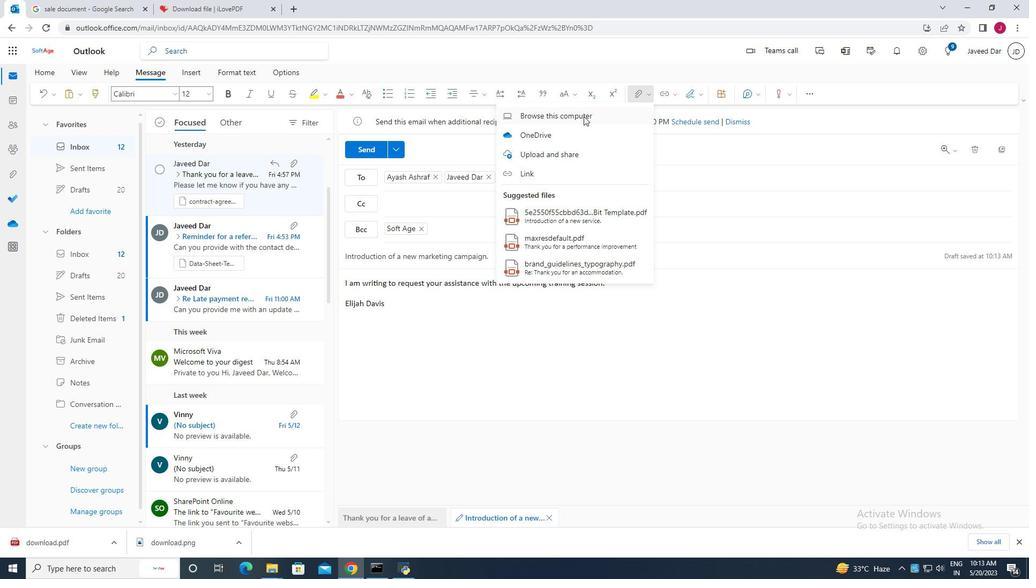 
Action: Mouse moved to (268, 91)
Screenshot: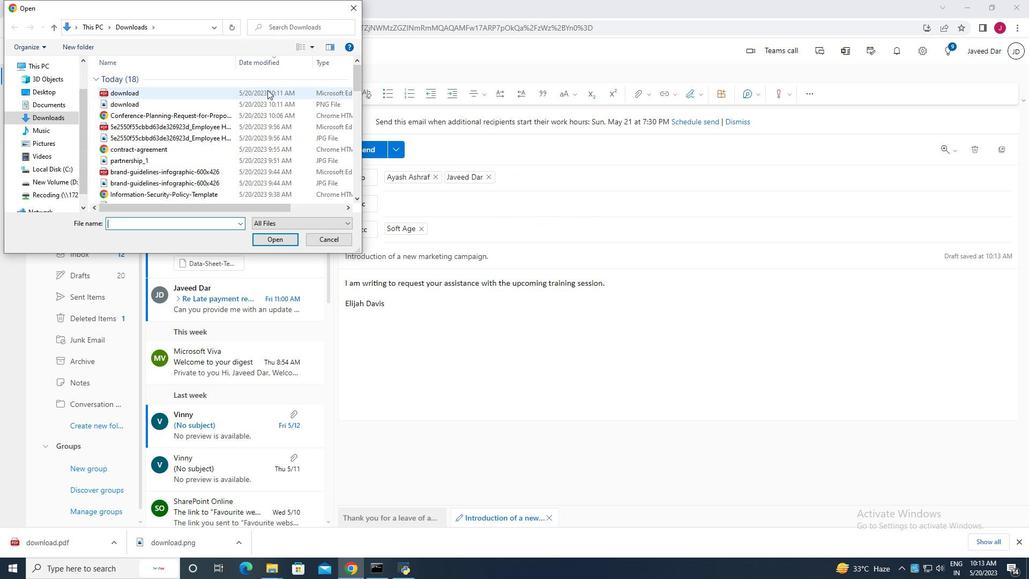 
Action: Mouse pressed left at (268, 91)
Screenshot: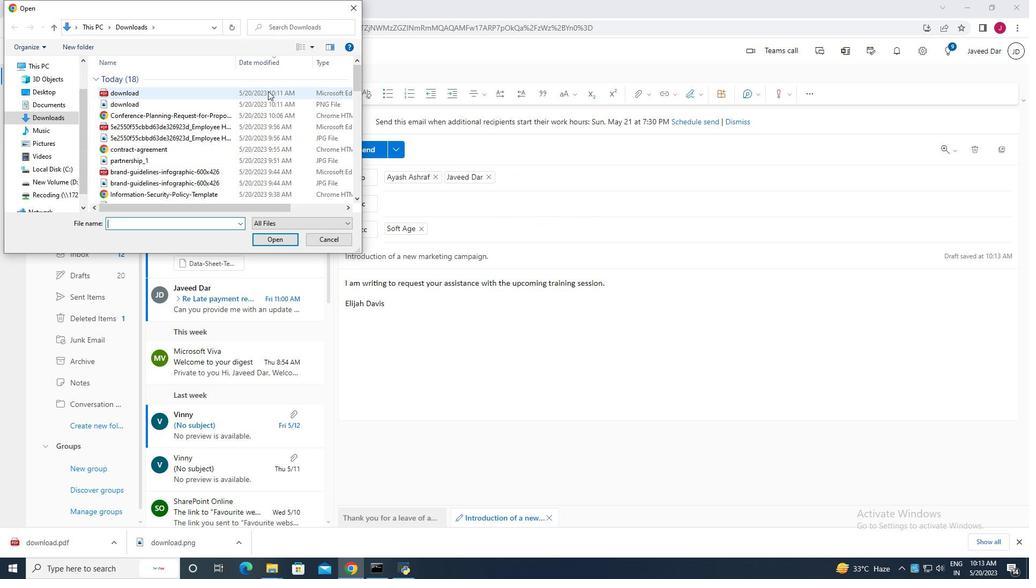 
Action: Mouse moved to (283, 237)
Screenshot: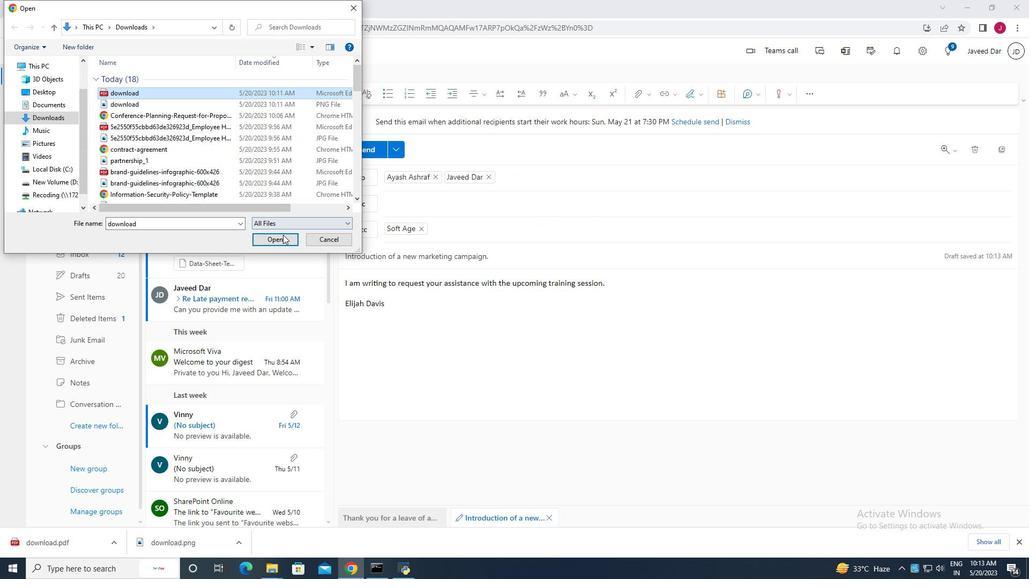
Action: Mouse pressed left at (283, 237)
Screenshot: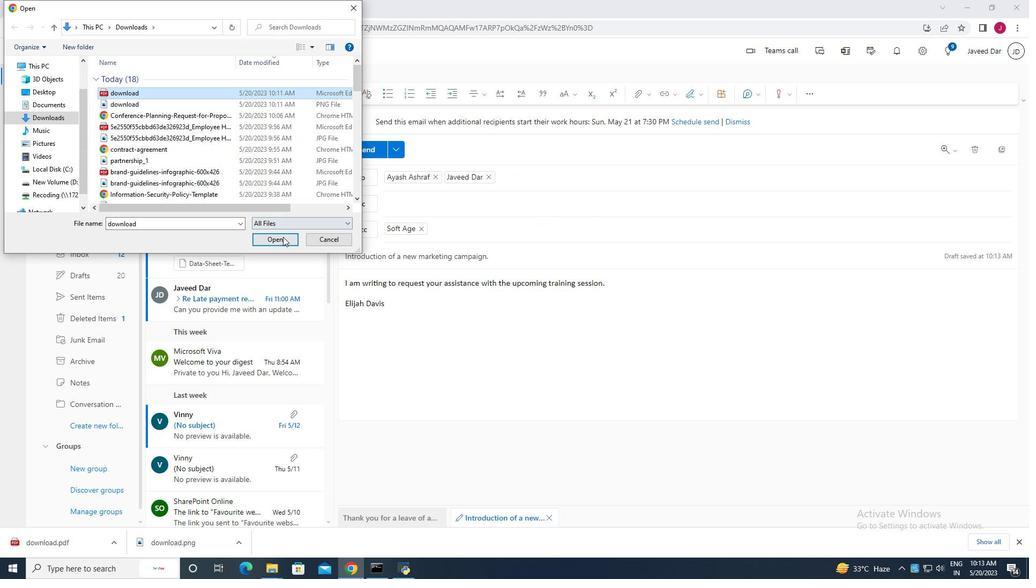 
Action: Mouse moved to (373, 150)
Screenshot: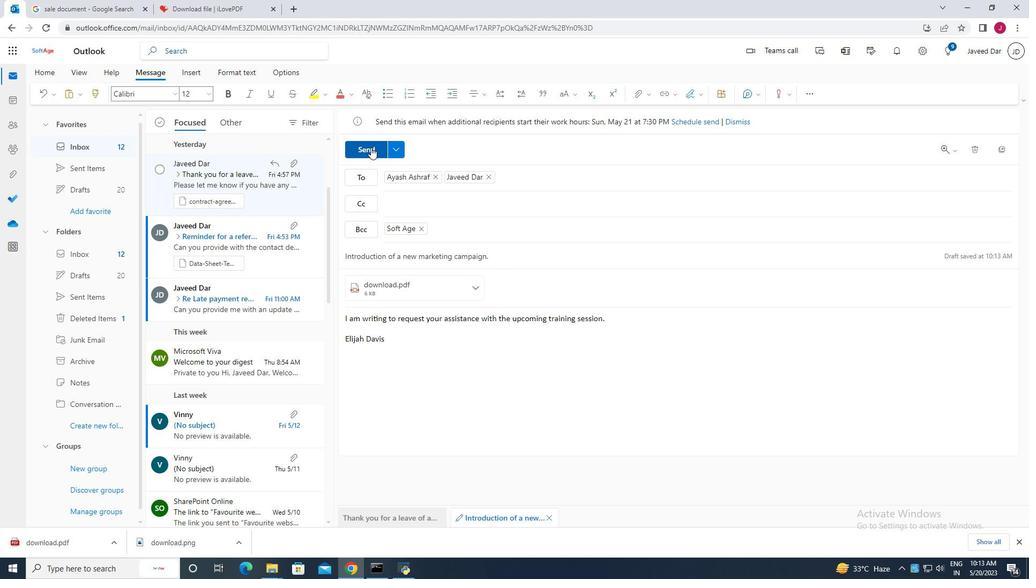 
Action: Mouse pressed left at (373, 150)
Screenshot: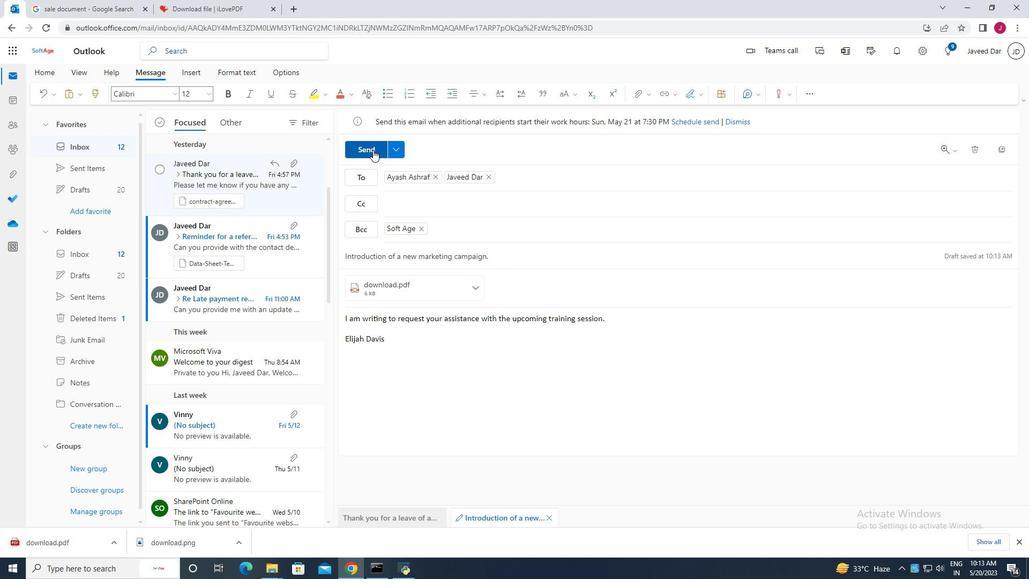 
Action: Mouse moved to (370, 149)
Screenshot: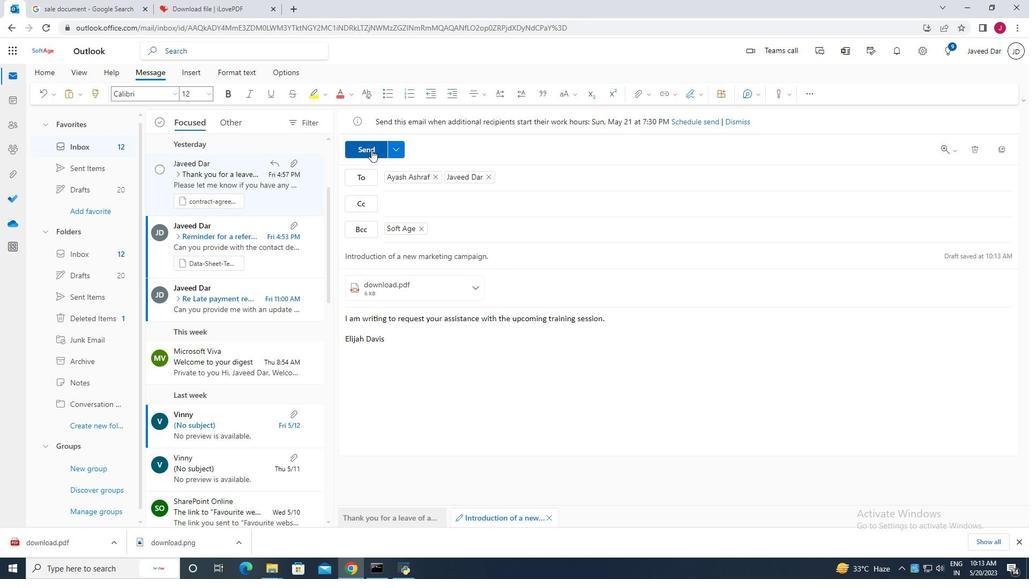 
